 Task: Find connections with filter location Gotha with filter topic #Productivitywith filter profile language French with filter current company IFORTIS WORLDWIDE™ with filter school R A Podar College of Commerce & Economics Matunga Mumbai 400 019 with filter industry Advertising Services with filter service category Market Strategy with filter keywords title Secretary
Action: Mouse moved to (476, 64)
Screenshot: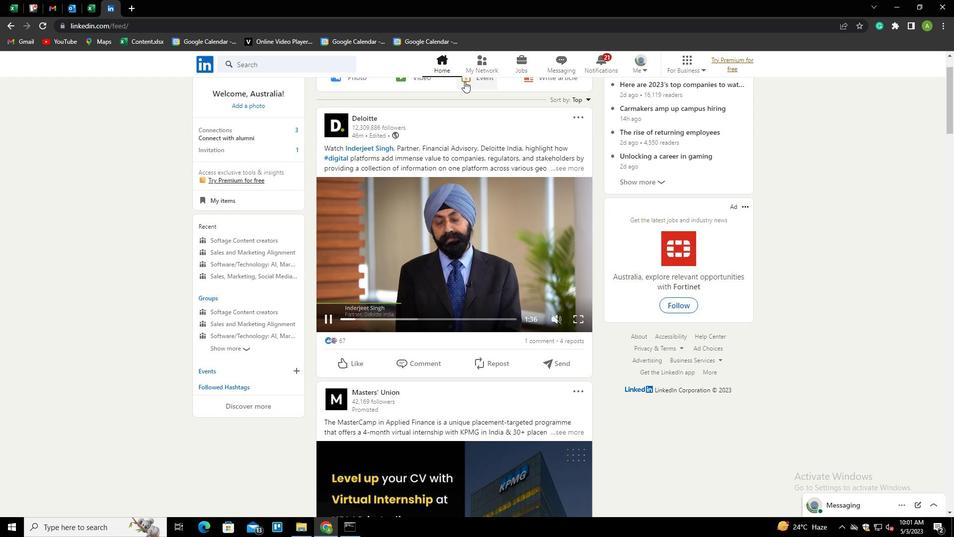 
Action: Mouse pressed left at (476, 64)
Screenshot: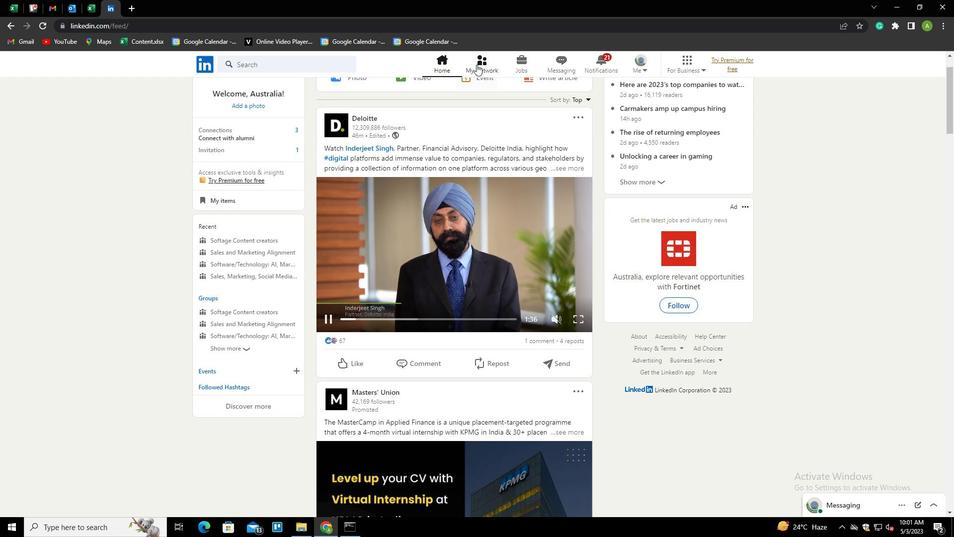 
Action: Mouse moved to (276, 119)
Screenshot: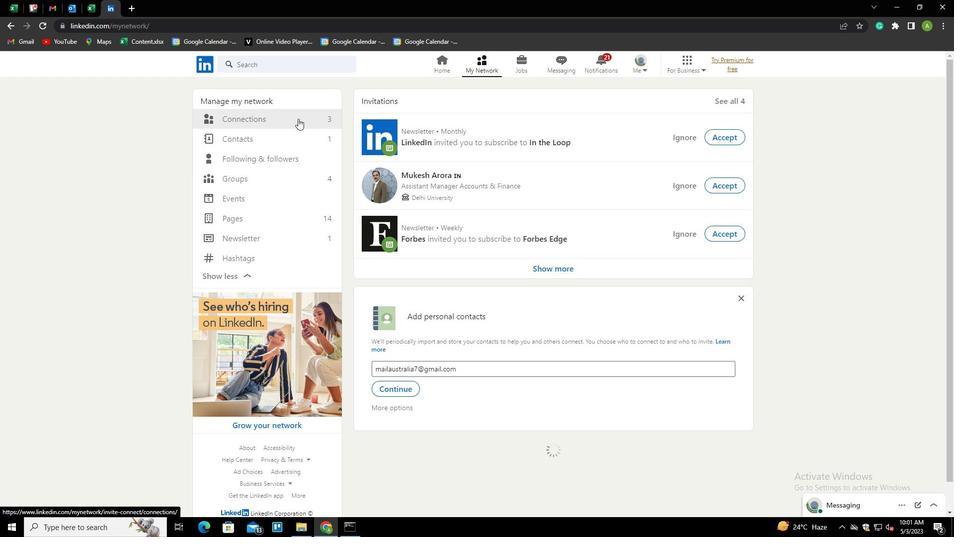 
Action: Mouse pressed left at (276, 119)
Screenshot: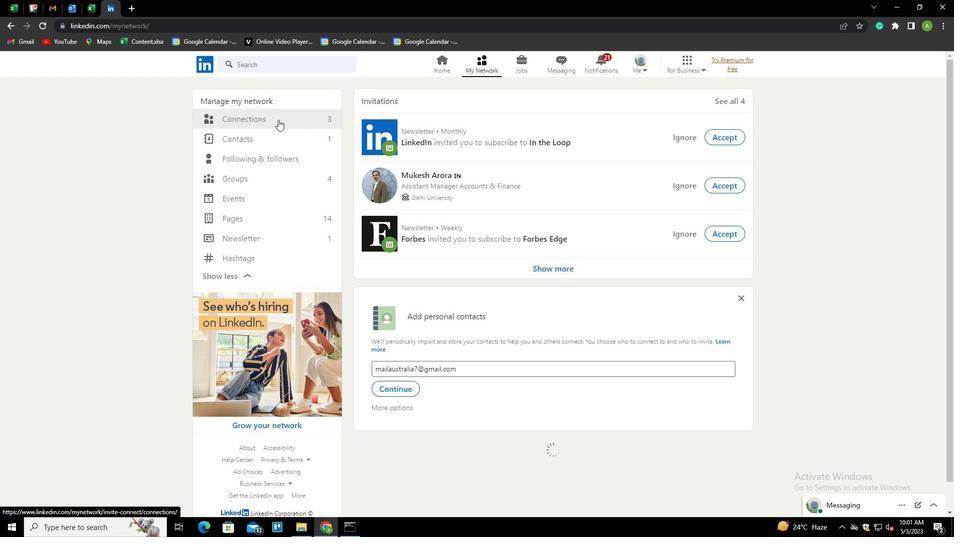 
Action: Mouse moved to (554, 118)
Screenshot: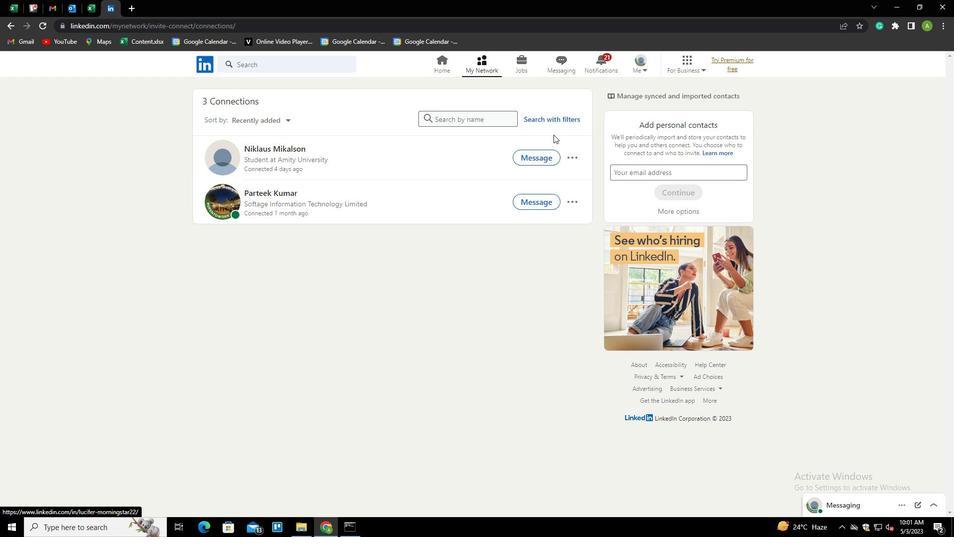 
Action: Mouse pressed left at (554, 118)
Screenshot: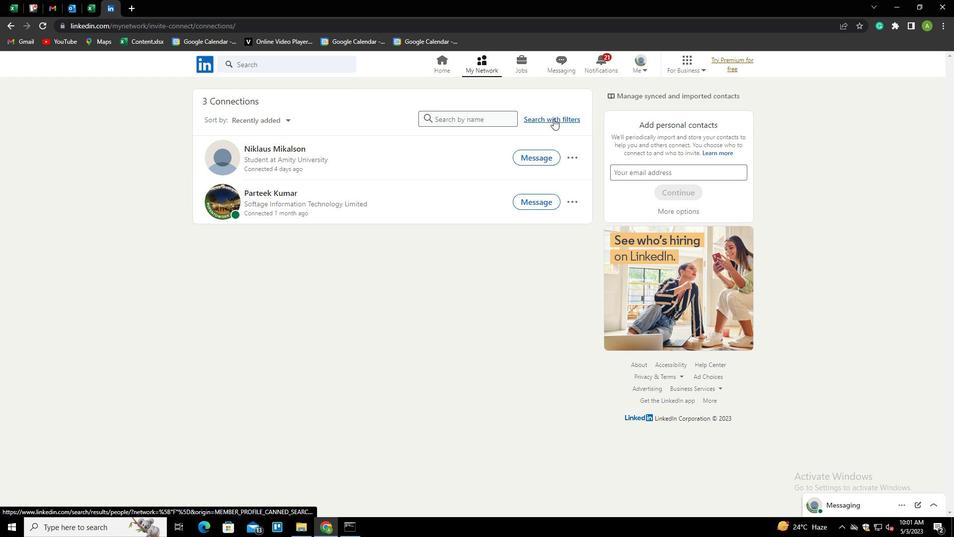 
Action: Mouse moved to (513, 89)
Screenshot: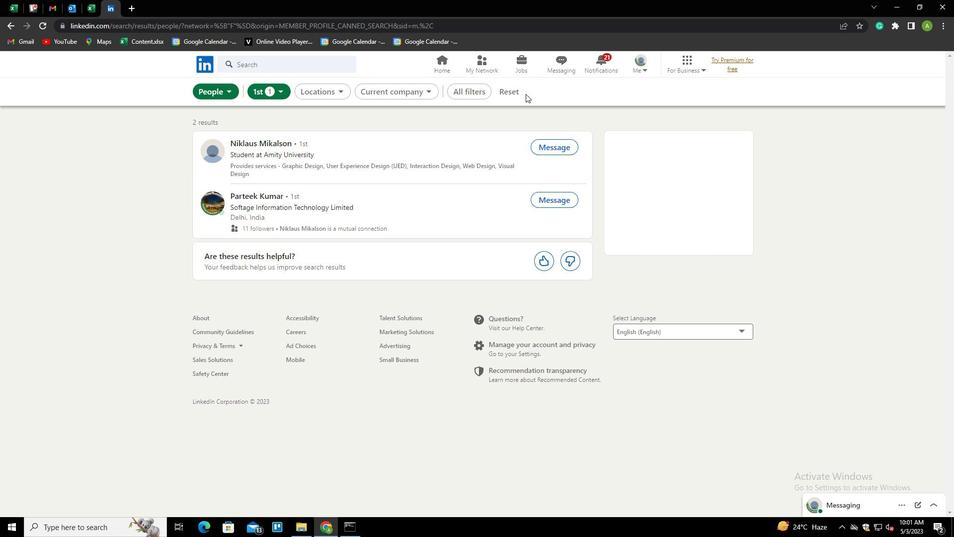 
Action: Mouse pressed left at (513, 89)
Screenshot: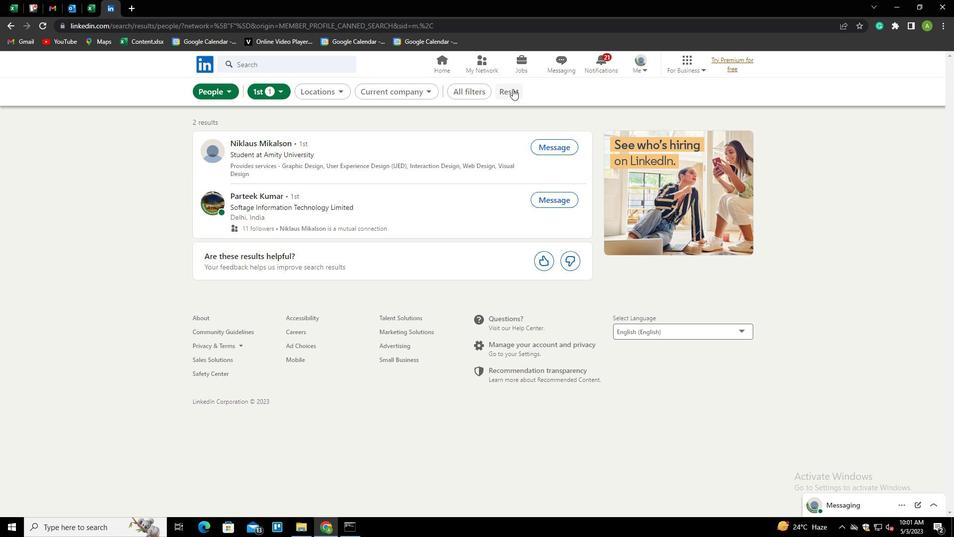 
Action: Mouse moved to (501, 90)
Screenshot: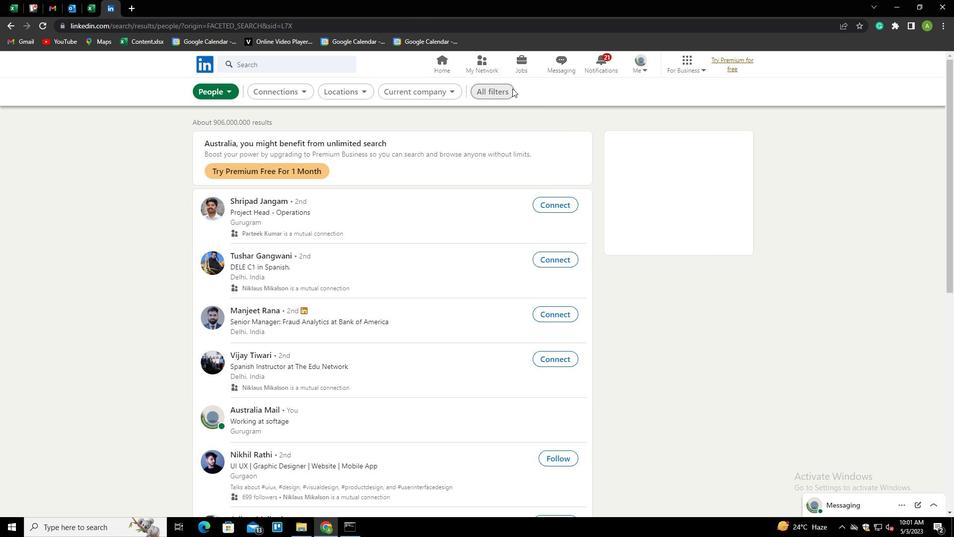 
Action: Mouse pressed left at (501, 90)
Screenshot: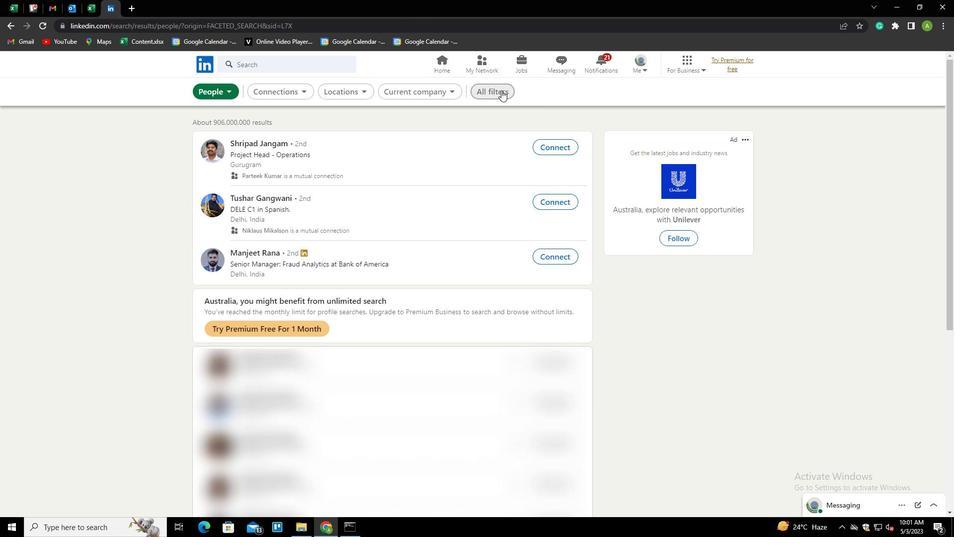
Action: Mouse moved to (769, 204)
Screenshot: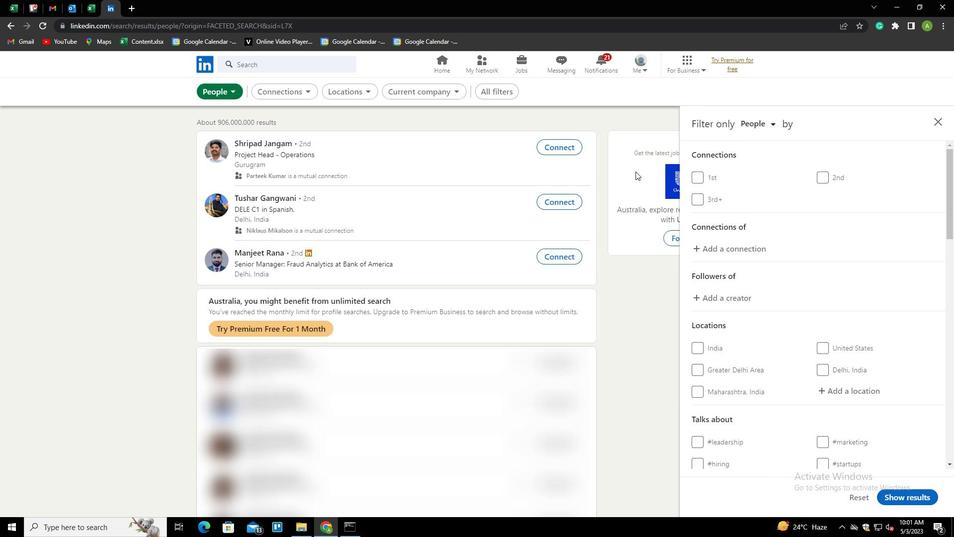 
Action: Mouse scrolled (769, 204) with delta (0, 0)
Screenshot: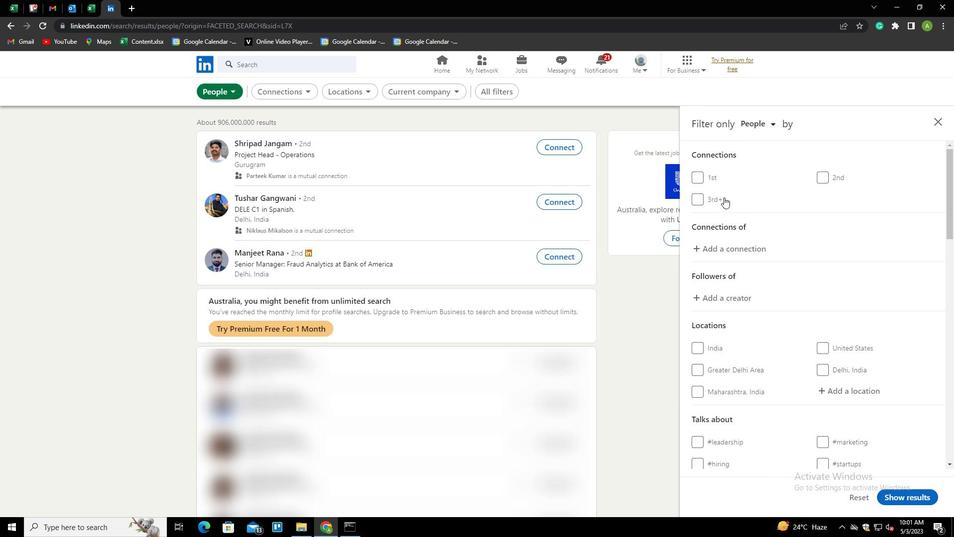 
Action: Mouse scrolled (769, 204) with delta (0, 0)
Screenshot: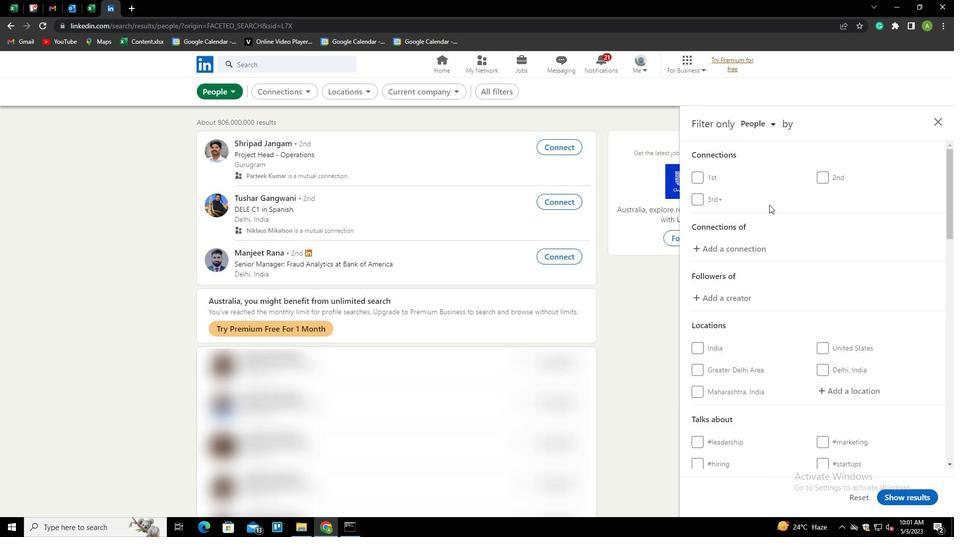 
Action: Mouse scrolled (769, 204) with delta (0, 0)
Screenshot: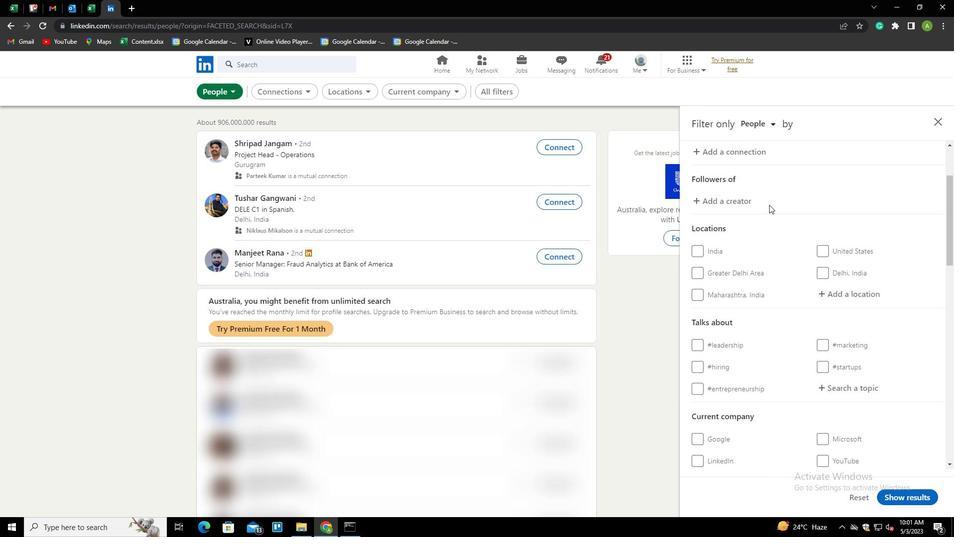 
Action: Mouse moved to (836, 235)
Screenshot: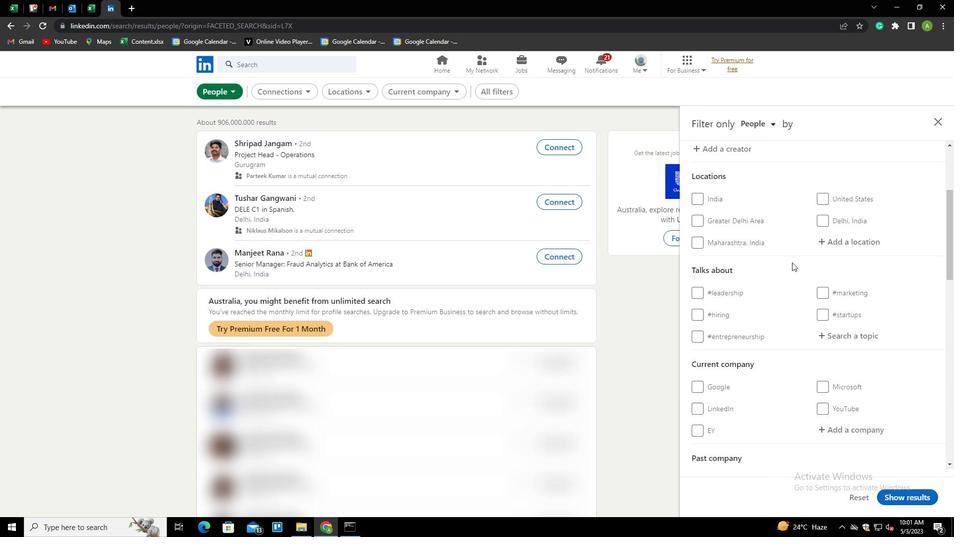
Action: Mouse pressed left at (836, 235)
Screenshot: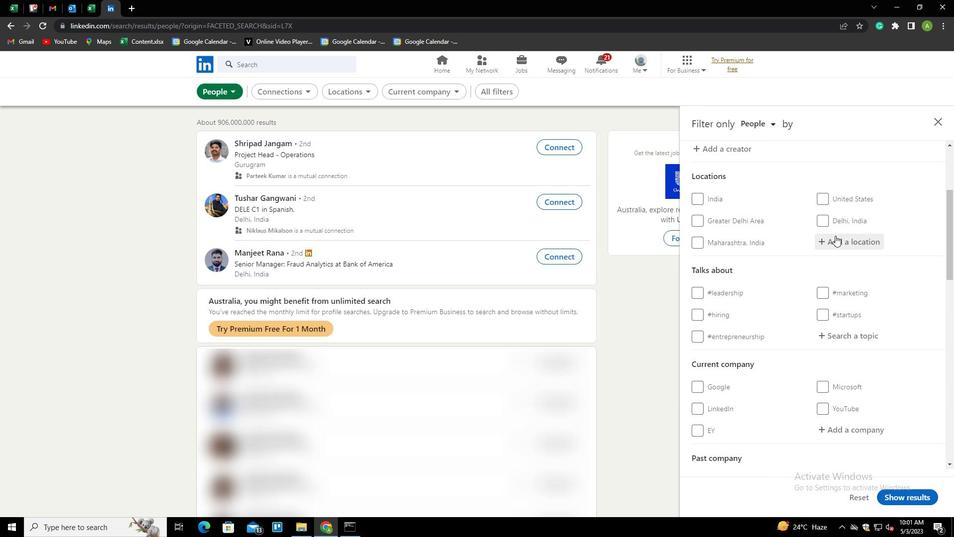
Action: Key pressed <Key.shift>GOTHA<Key.down><Key.enter>
Screenshot: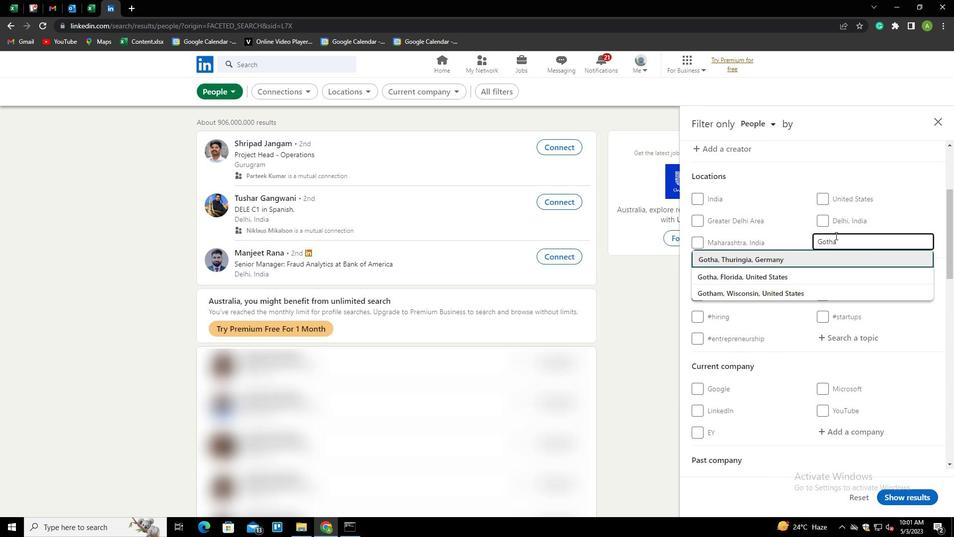 
Action: Mouse scrolled (836, 235) with delta (0, 0)
Screenshot: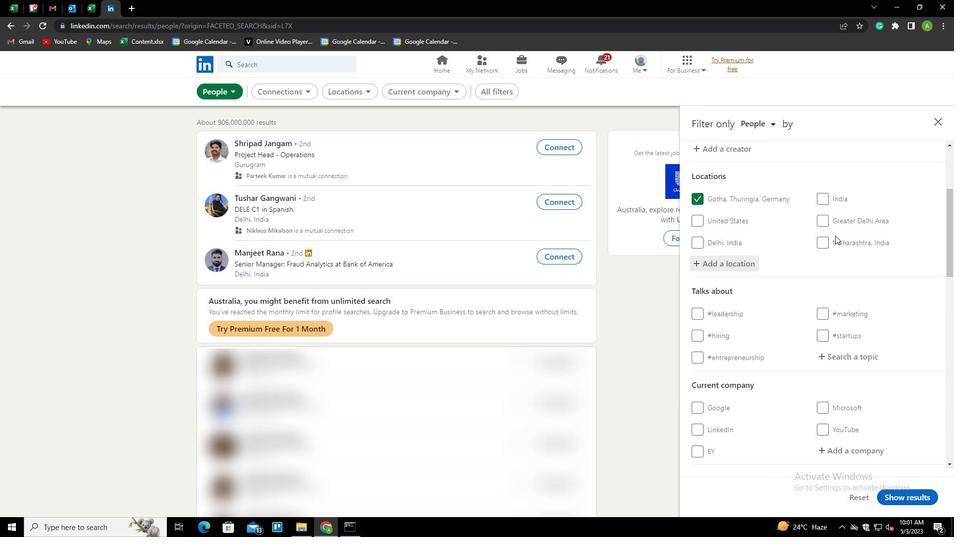 
Action: Mouse scrolled (836, 235) with delta (0, 0)
Screenshot: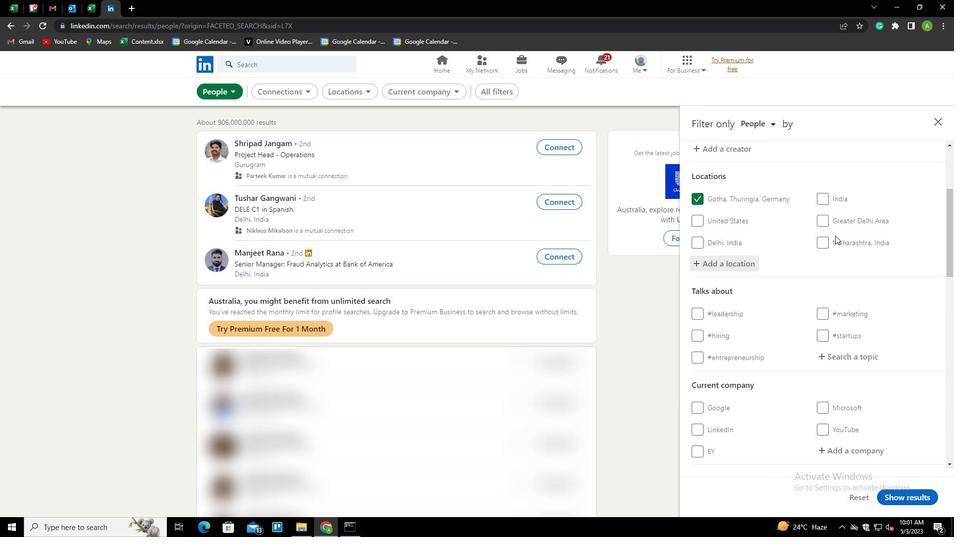 
Action: Mouse moved to (840, 254)
Screenshot: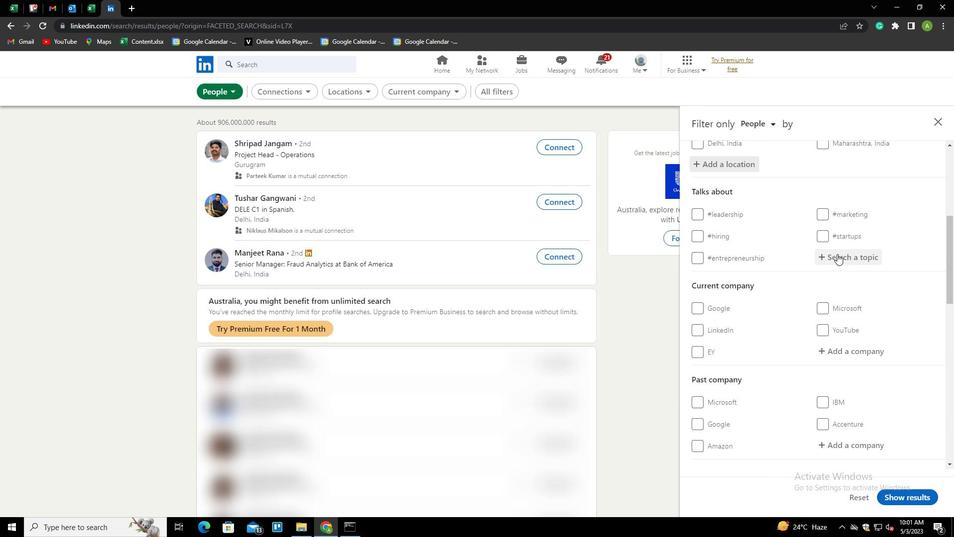 
Action: Mouse pressed left at (840, 254)
Screenshot: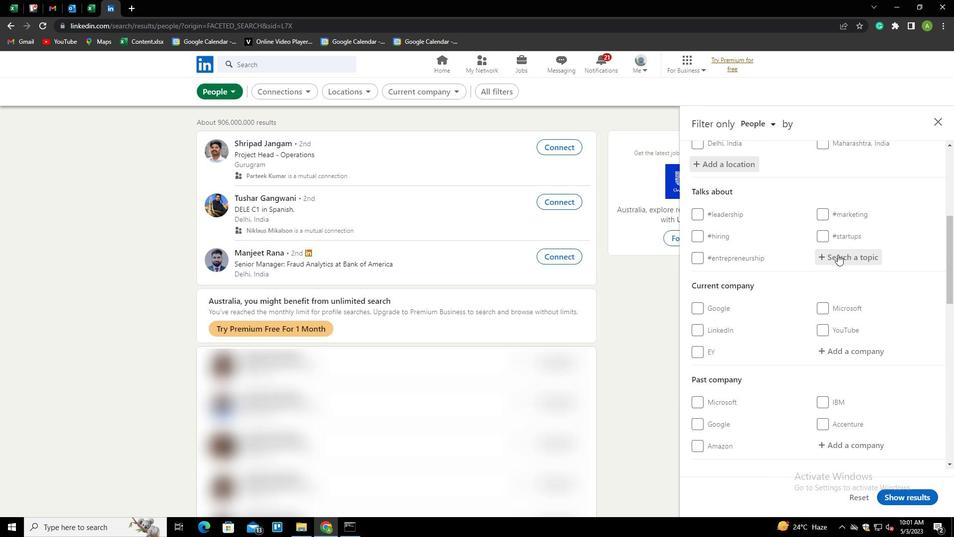 
Action: Key pressed PROG<Key.backspace>DUCTIVITY<Key.down><Key.enter>
Screenshot: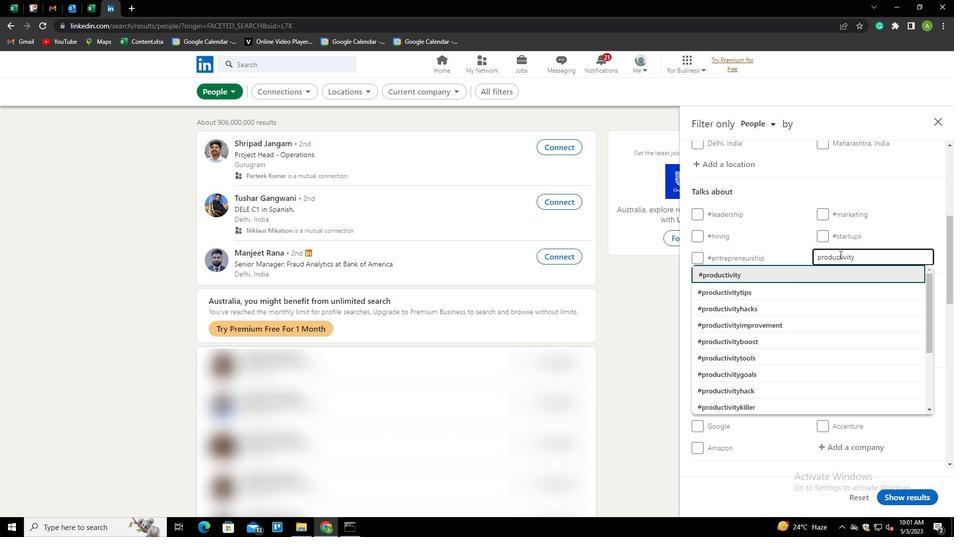 
Action: Mouse scrolled (840, 254) with delta (0, 0)
Screenshot: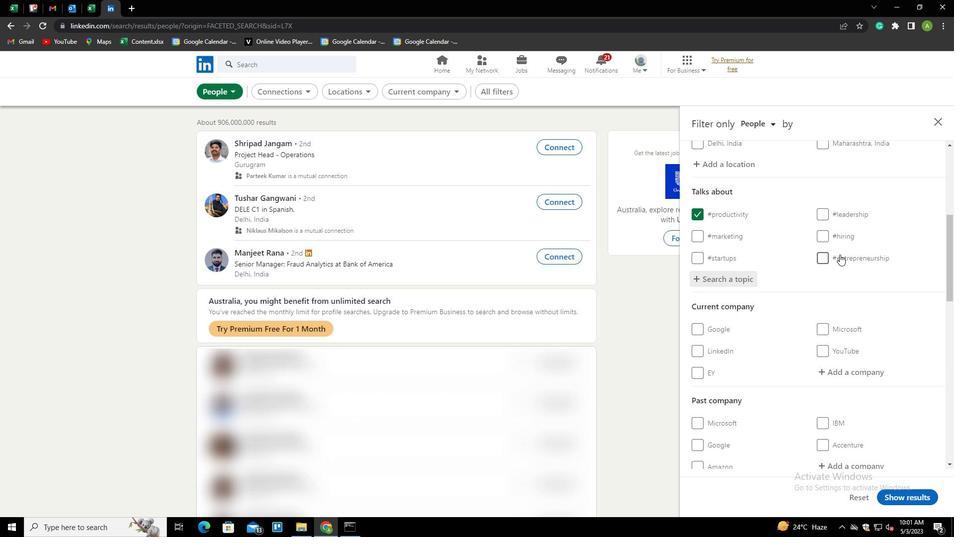 
Action: Mouse scrolled (840, 254) with delta (0, 0)
Screenshot: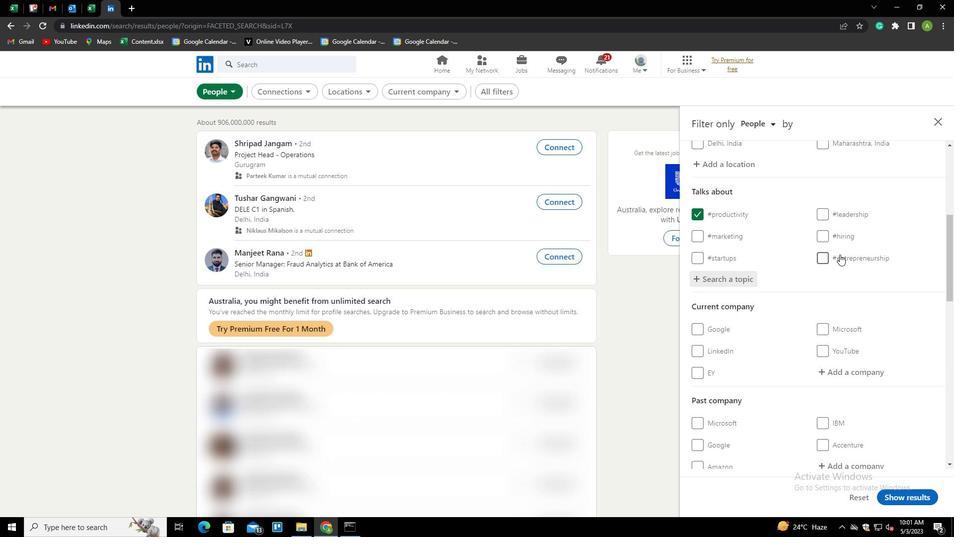 
Action: Mouse scrolled (840, 254) with delta (0, 0)
Screenshot: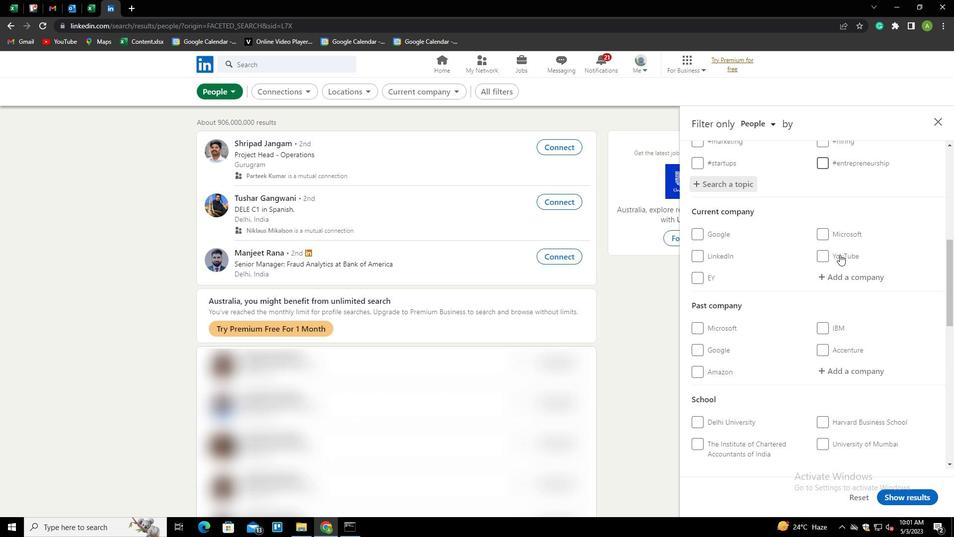 
Action: Mouse scrolled (840, 254) with delta (0, 0)
Screenshot: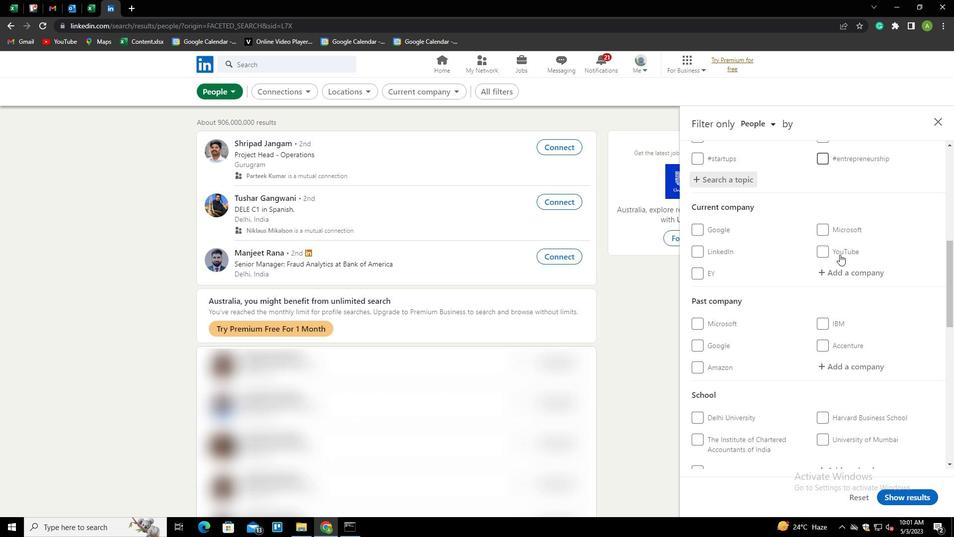 
Action: Mouse scrolled (840, 254) with delta (0, 0)
Screenshot: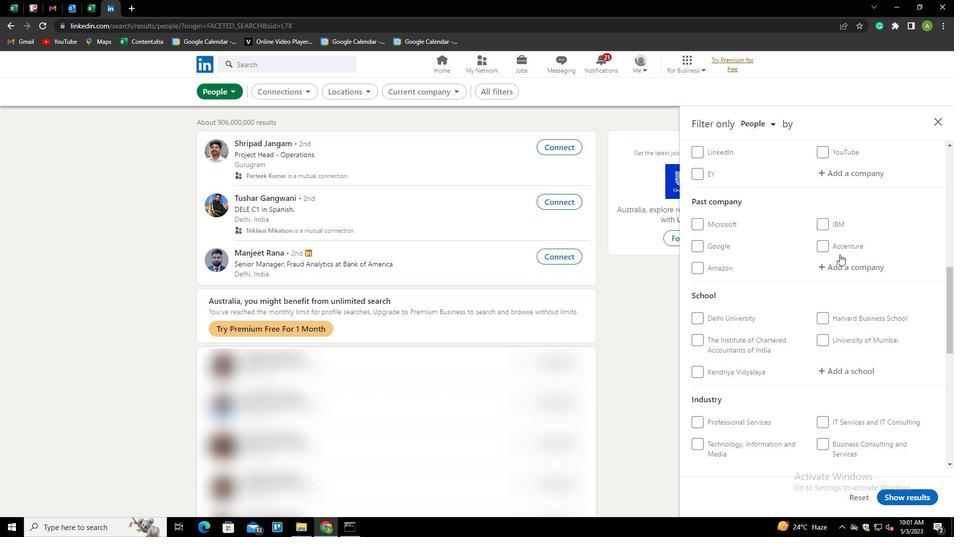 
Action: Mouse scrolled (840, 254) with delta (0, 0)
Screenshot: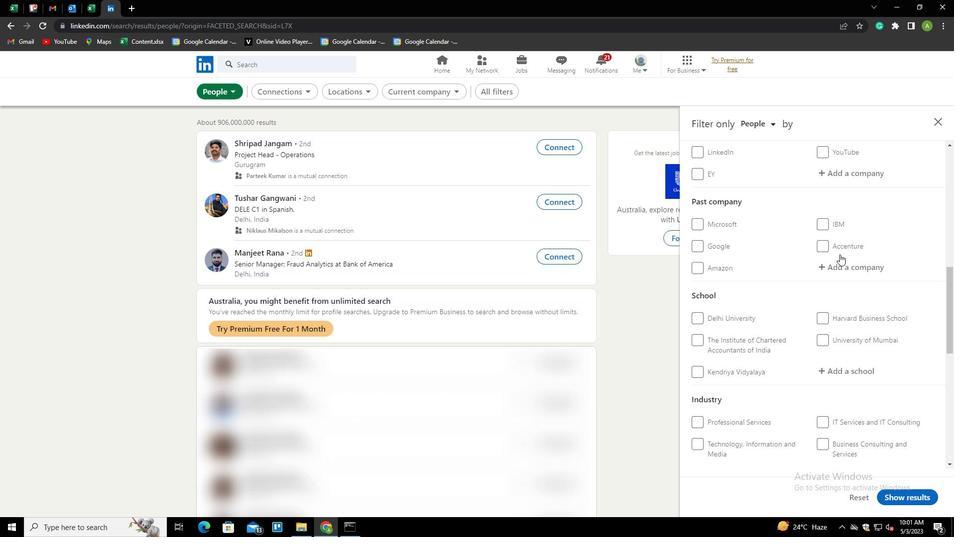 
Action: Mouse scrolled (840, 254) with delta (0, 0)
Screenshot: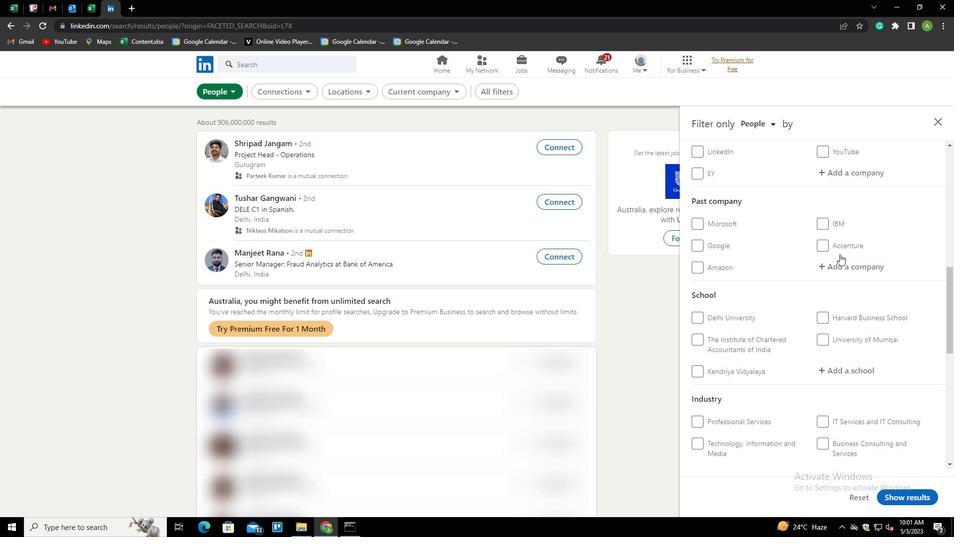 
Action: Mouse moved to (824, 387)
Screenshot: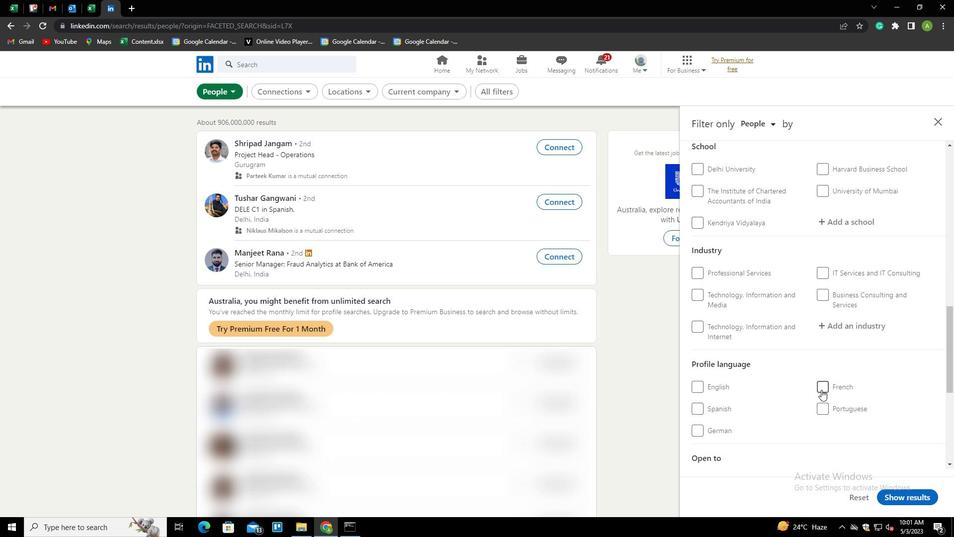 
Action: Mouse pressed left at (824, 387)
Screenshot: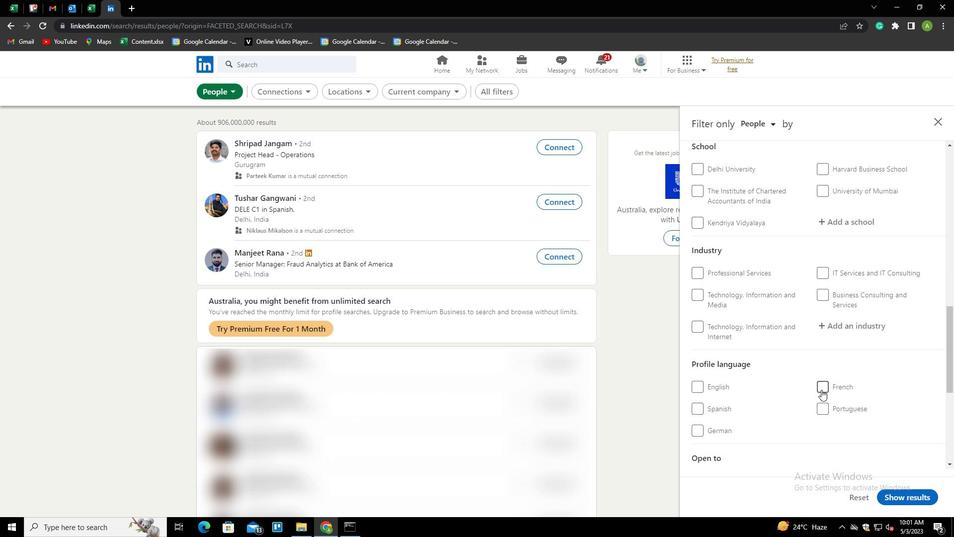 
Action: Mouse moved to (870, 340)
Screenshot: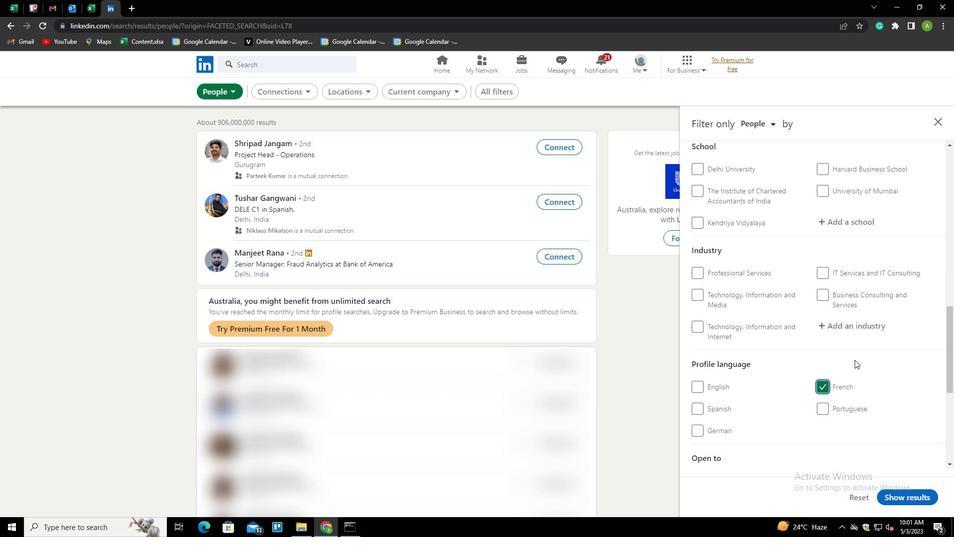 
Action: Mouse scrolled (870, 340) with delta (0, 0)
Screenshot: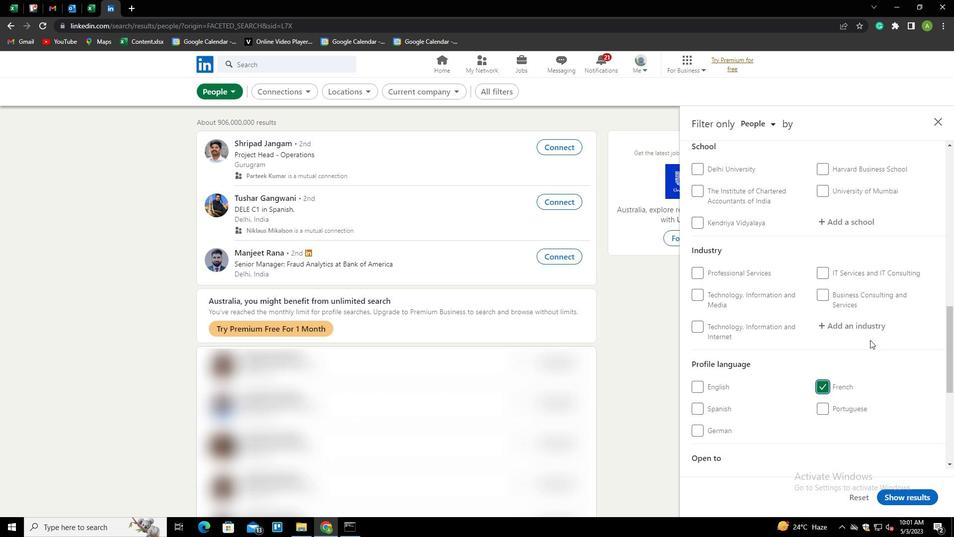 
Action: Mouse scrolled (870, 340) with delta (0, 0)
Screenshot: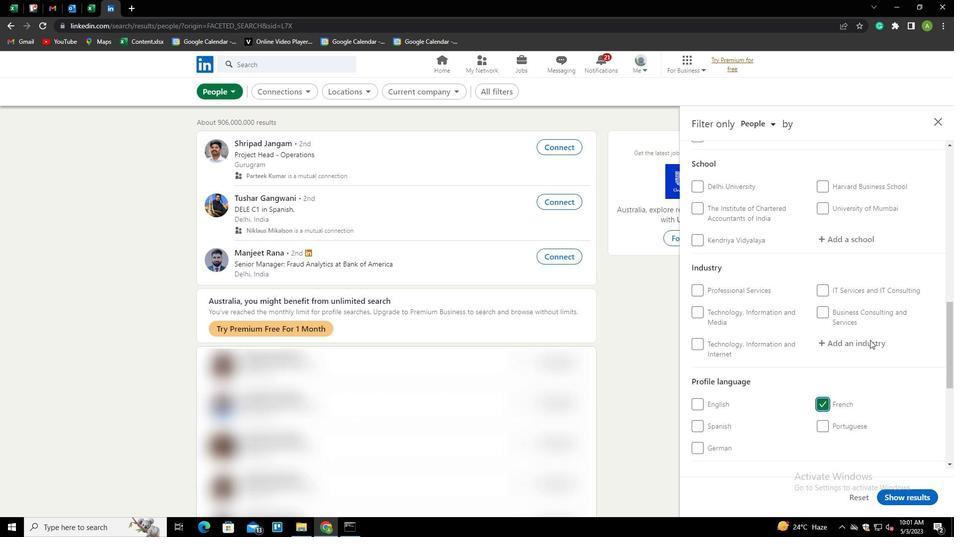 
Action: Mouse scrolled (870, 340) with delta (0, 0)
Screenshot: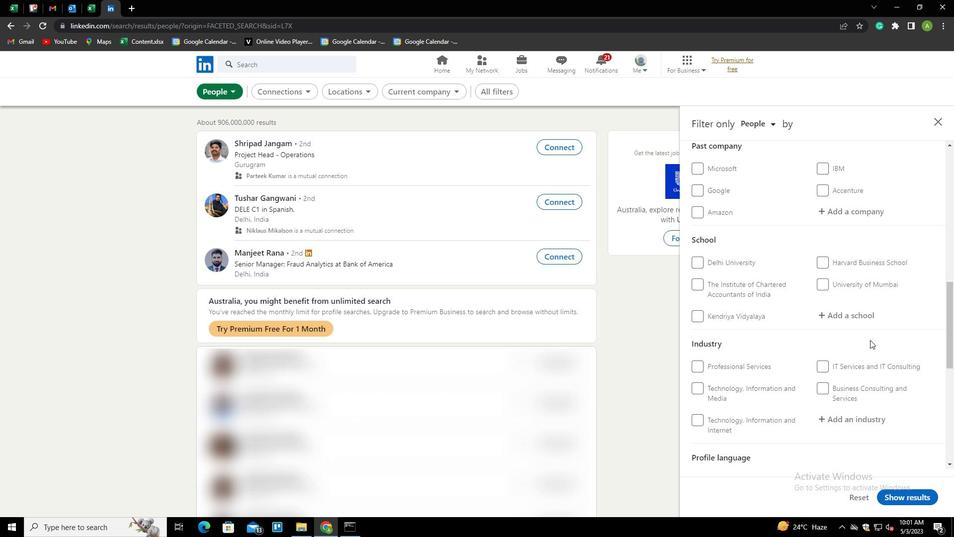 
Action: Mouse scrolled (870, 340) with delta (0, 0)
Screenshot: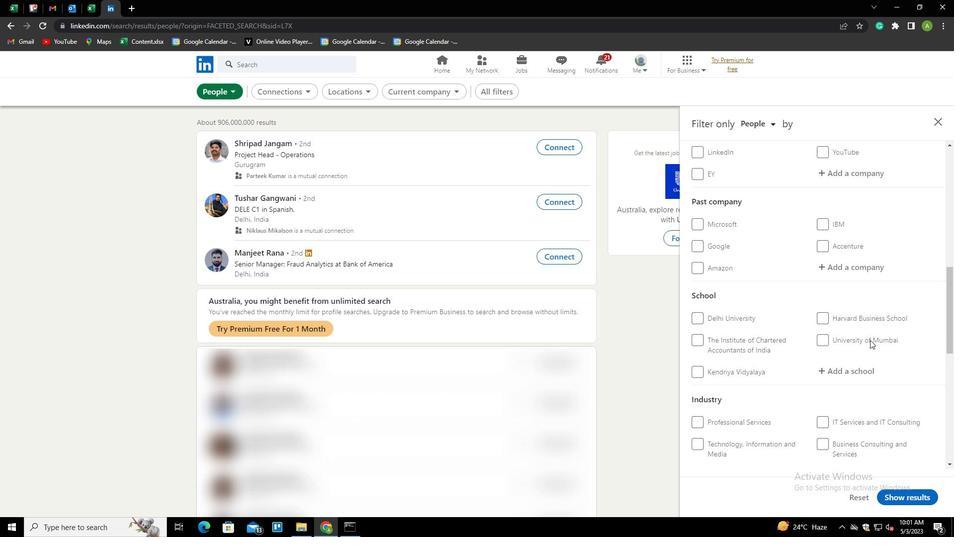 
Action: Mouse scrolled (870, 340) with delta (0, 0)
Screenshot: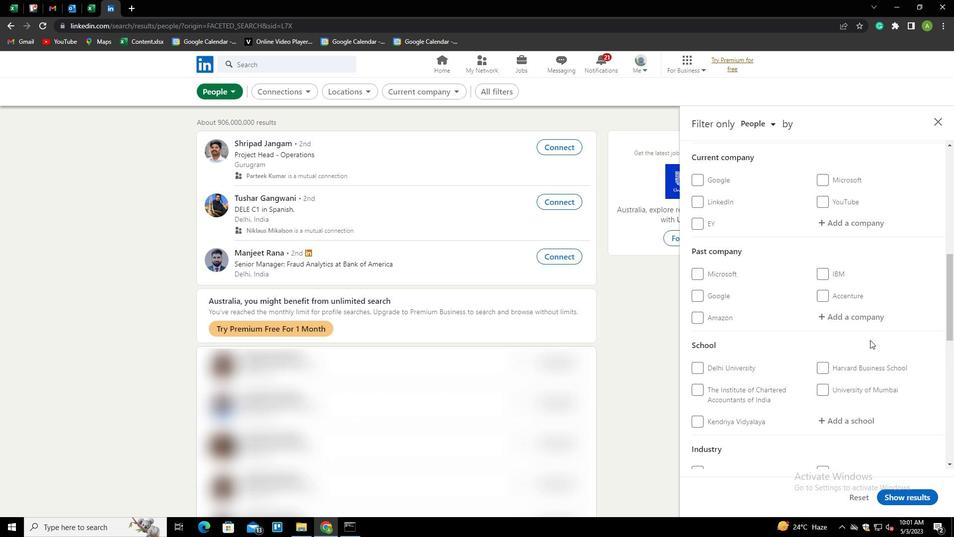 
Action: Mouse scrolled (870, 340) with delta (0, 0)
Screenshot: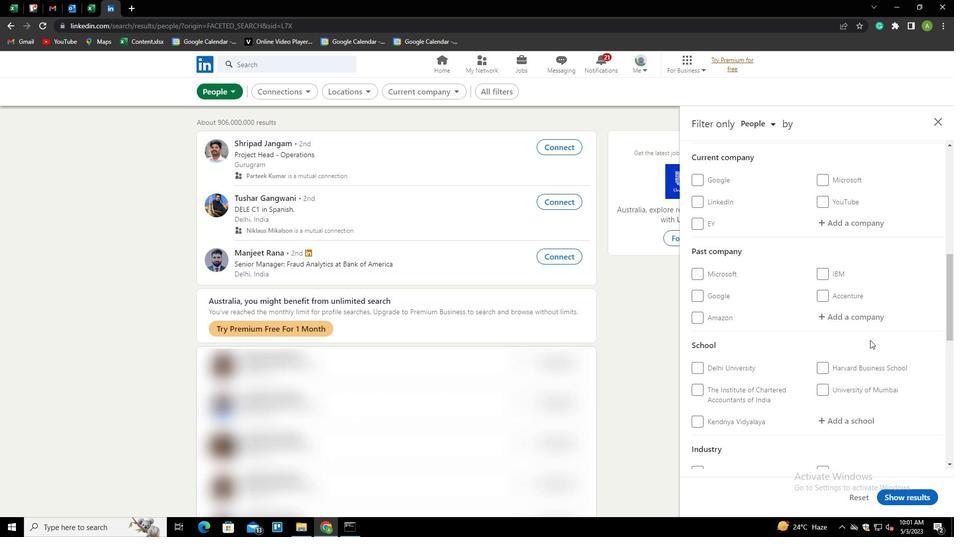 
Action: Mouse moved to (836, 323)
Screenshot: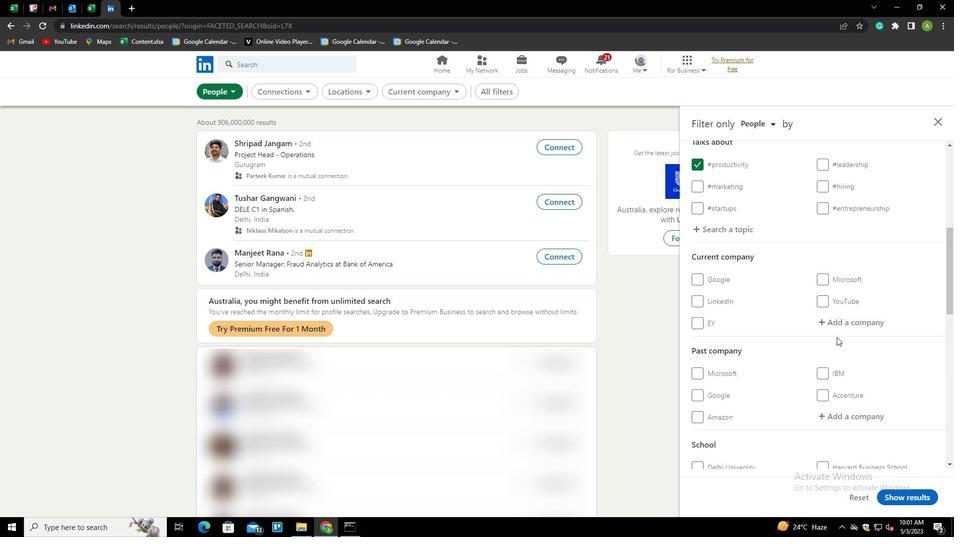 
Action: Mouse pressed left at (836, 323)
Screenshot: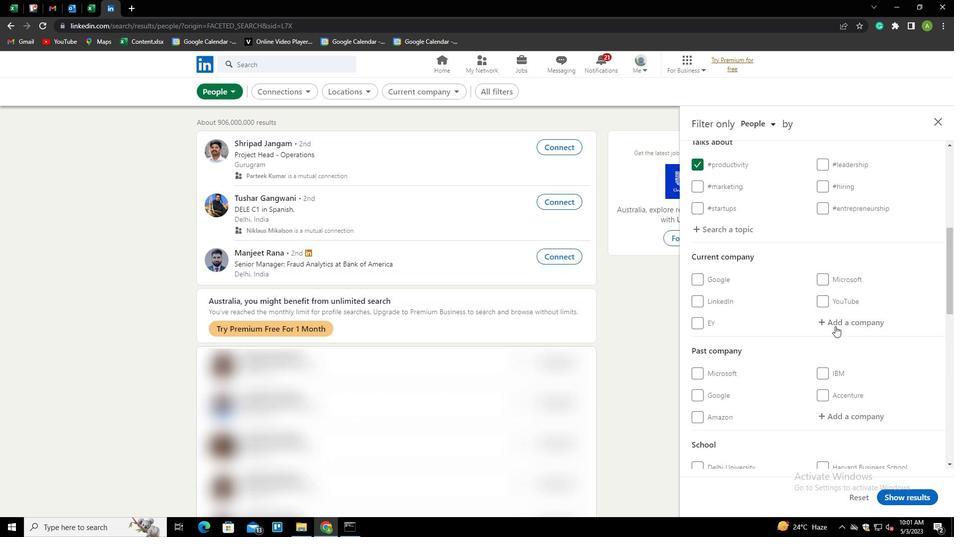 
Action: Key pressed <Key.shift><Key.shift><Key.shift><Key.shift><Key.shift><Key.shift><Key.shift><Key.shift>IFORTIS<Key.space><Key.down><Key.enter>
Screenshot: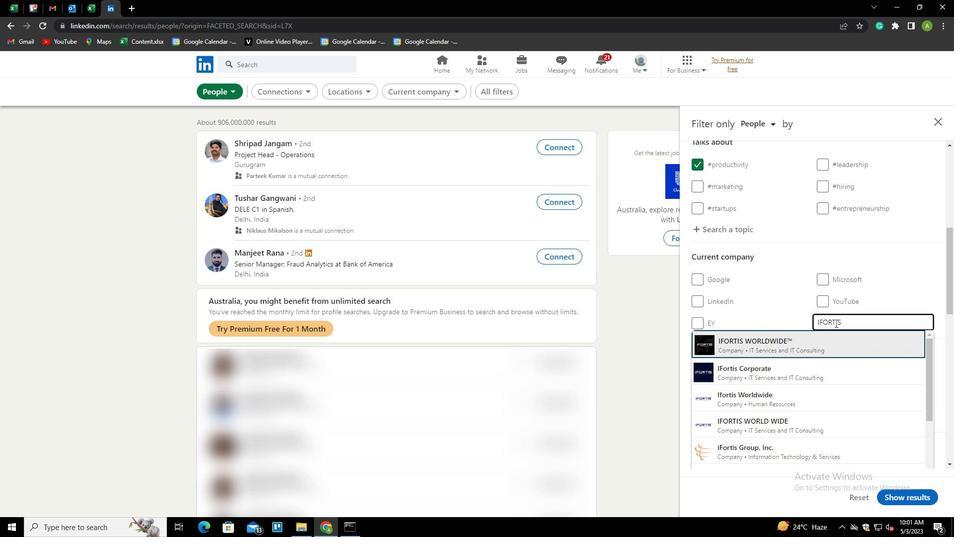 
Action: Mouse scrolled (836, 322) with delta (0, 0)
Screenshot: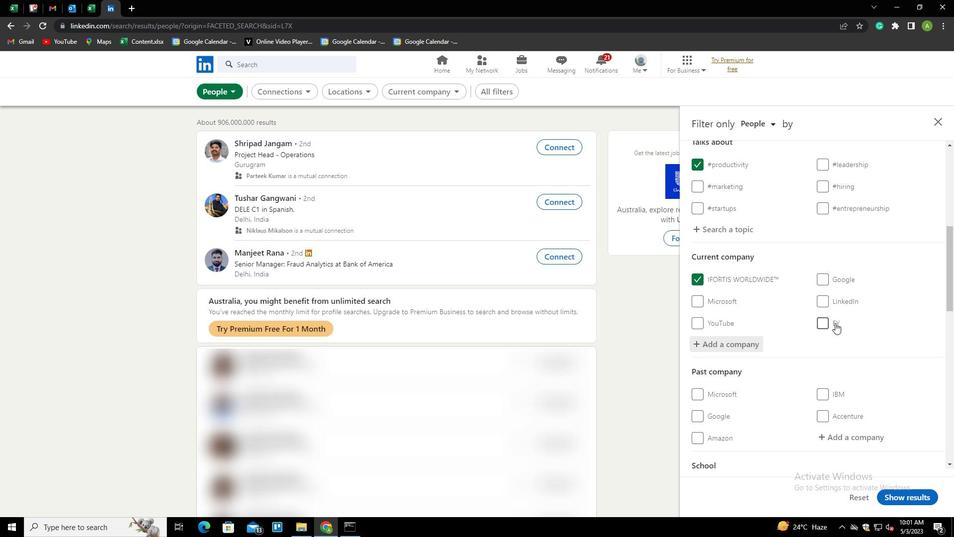 
Action: Mouse scrolled (836, 322) with delta (0, 0)
Screenshot: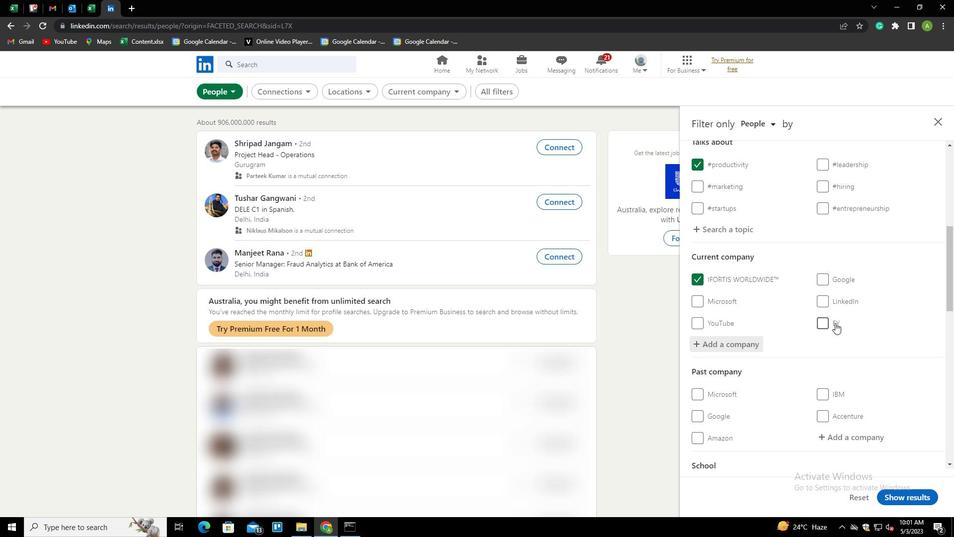 
Action: Mouse scrolled (836, 322) with delta (0, 0)
Screenshot: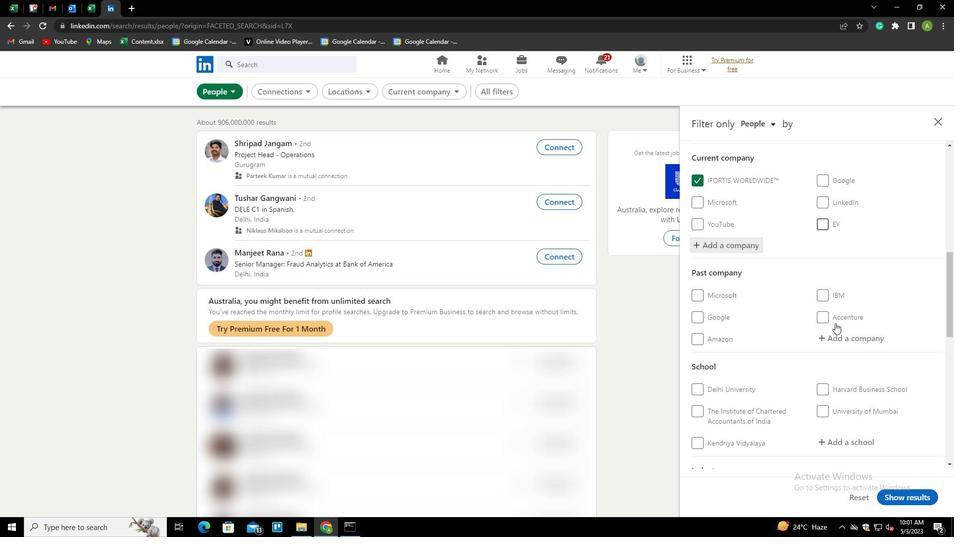 
Action: Mouse scrolled (836, 322) with delta (0, 0)
Screenshot: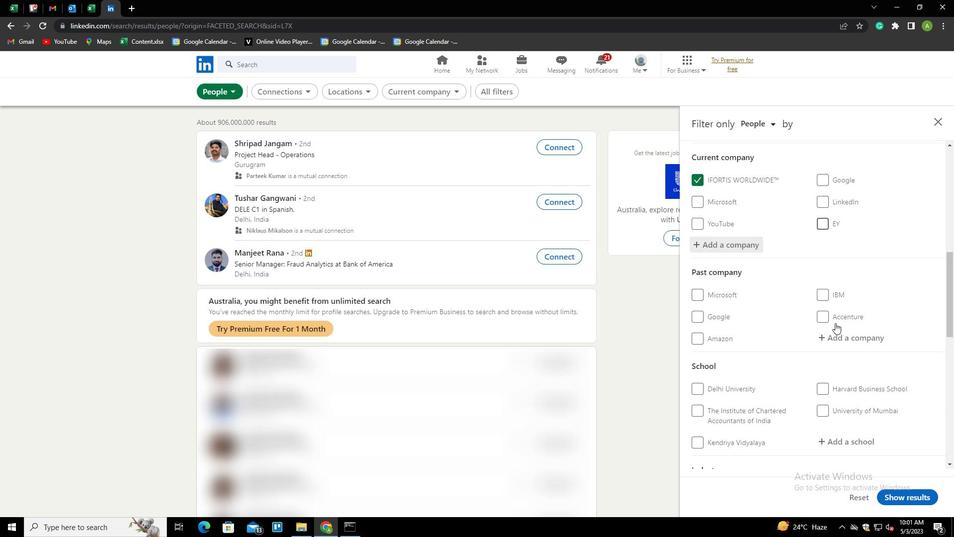 
Action: Mouse moved to (840, 338)
Screenshot: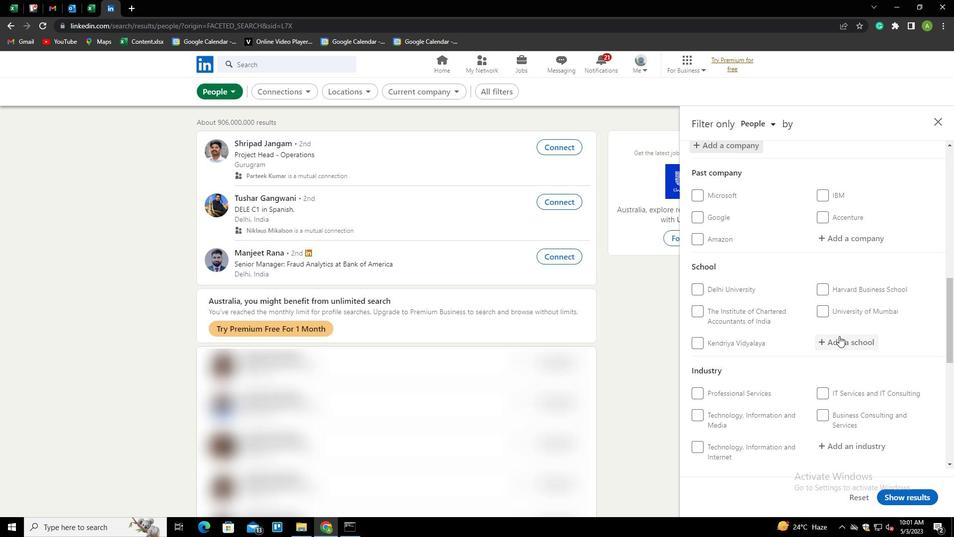 
Action: Mouse pressed left at (840, 338)
Screenshot: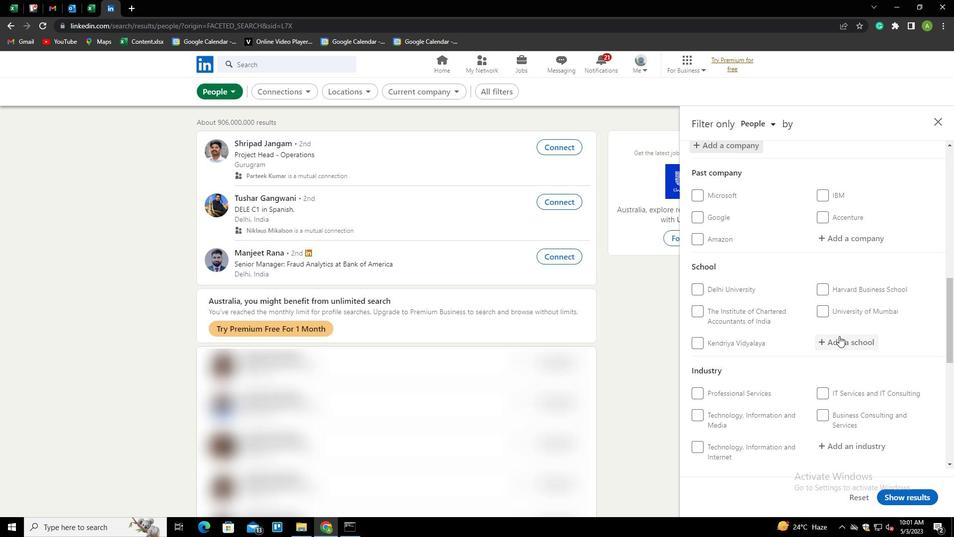 
Action: Mouse moved to (842, 339)
Screenshot: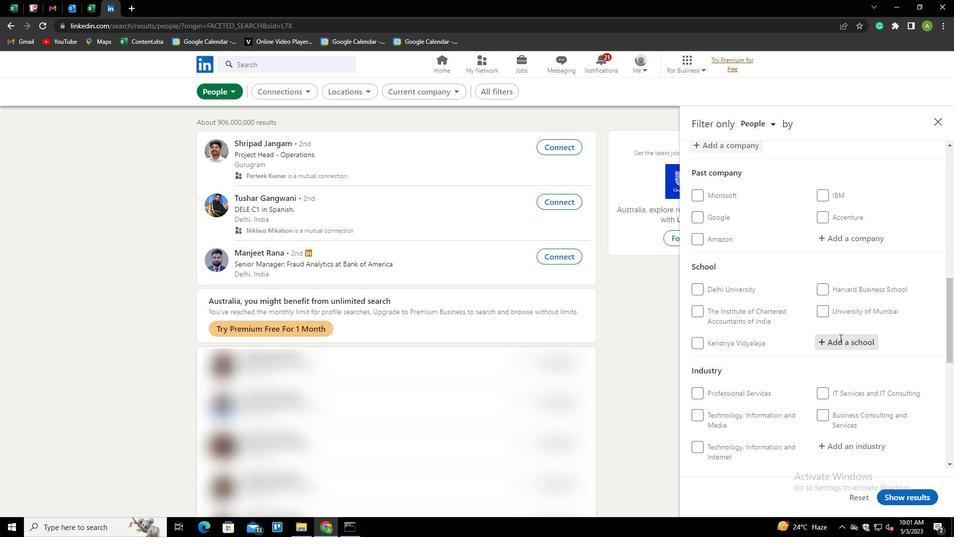 
Action: Mouse pressed left at (842, 339)
Screenshot: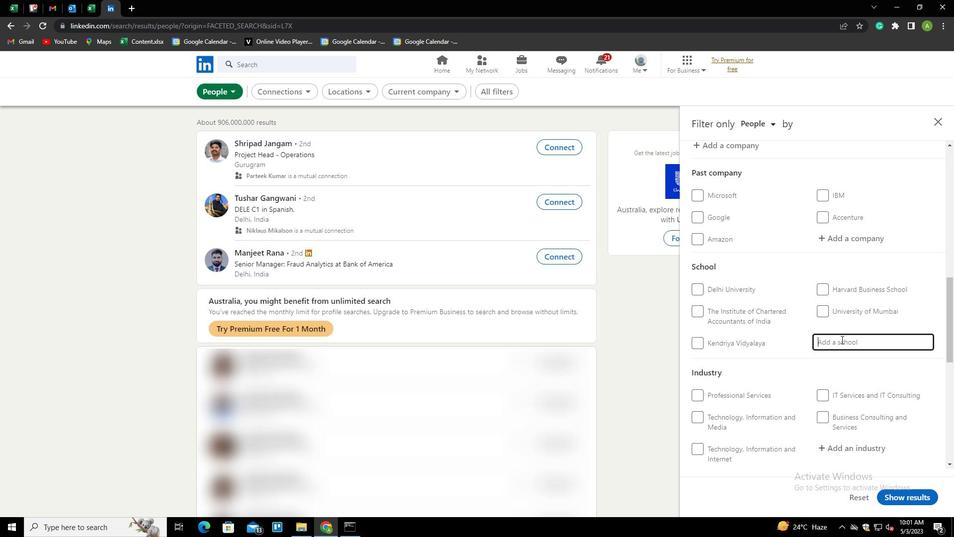 
Action: Key pressed <Key.shift><Key.shift><Key.shift><Key.shift><Key.shift><Key.shift><Key.shift><Key.shift><Key.shift><Key.shift><Key.shift><Key.shift><Key.shift><Key.shift><Key.shift><Key.shift><Key.shift><Key.shift><Key.shift><Key.shift><Key.shift>R<Key.space><Key.shift>A<Key.space><Key.shift>PODAR<Key.down><Key.down><Key.down>
Screenshot: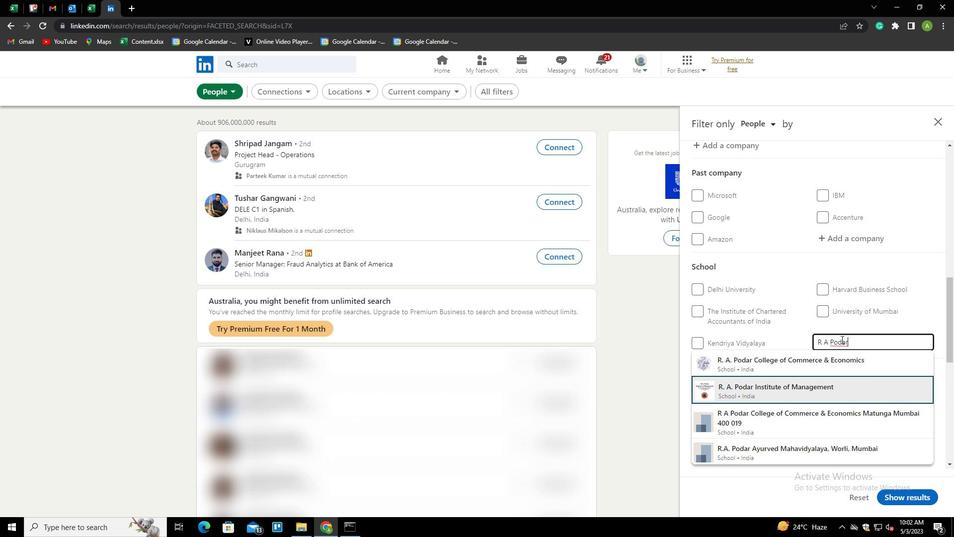 
Action: Mouse scrolled (842, 339) with delta (0, 0)
Screenshot: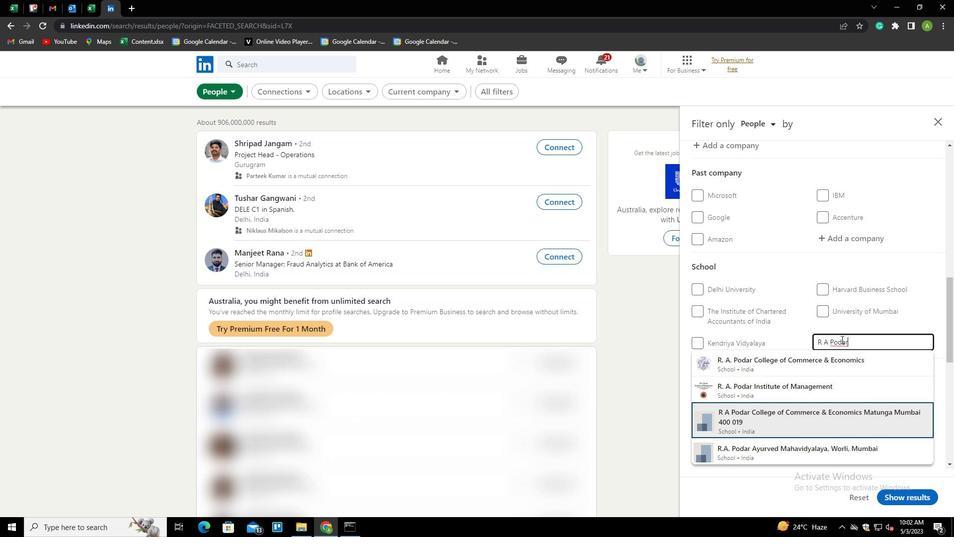 
Action: Key pressed <Key.enter>
Screenshot: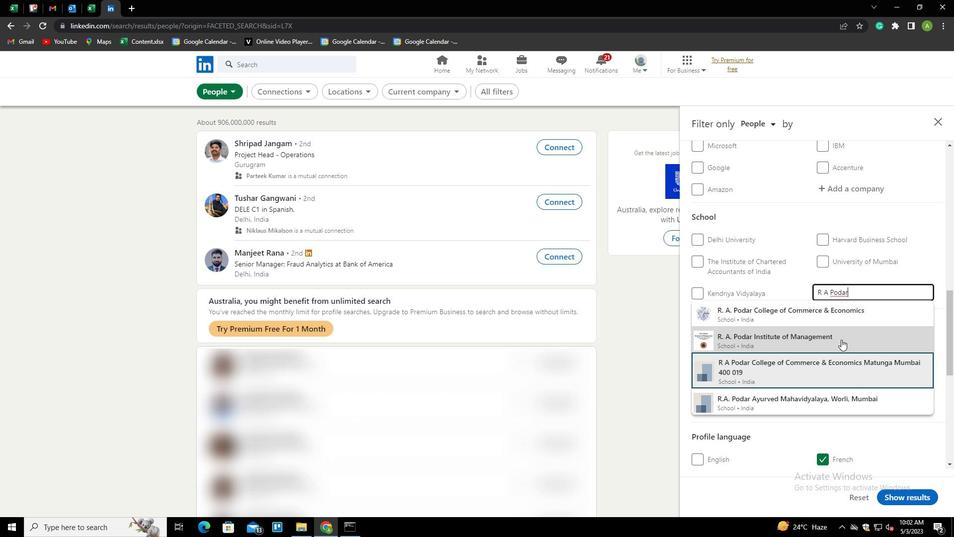 
Action: Mouse scrolled (842, 339) with delta (0, 0)
Screenshot: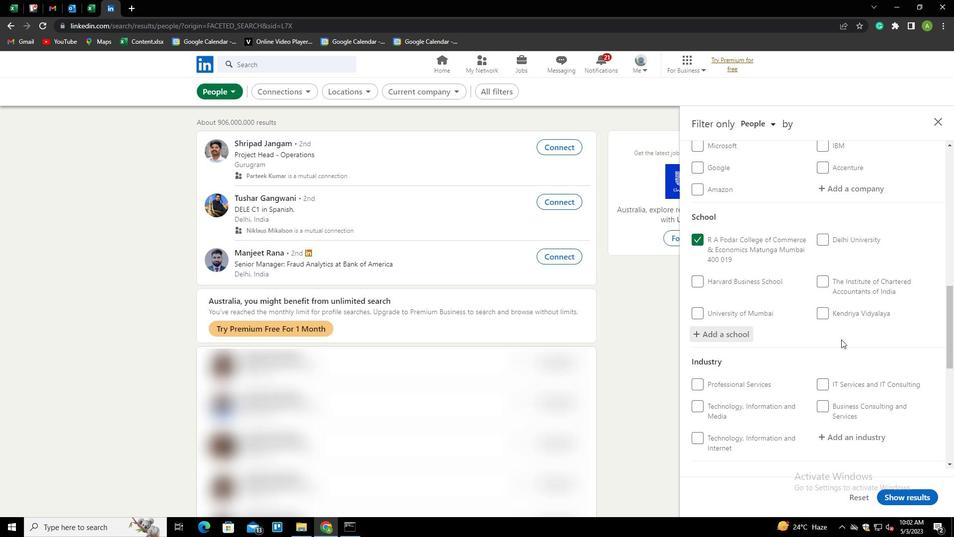 
Action: Mouse scrolled (842, 339) with delta (0, 0)
Screenshot: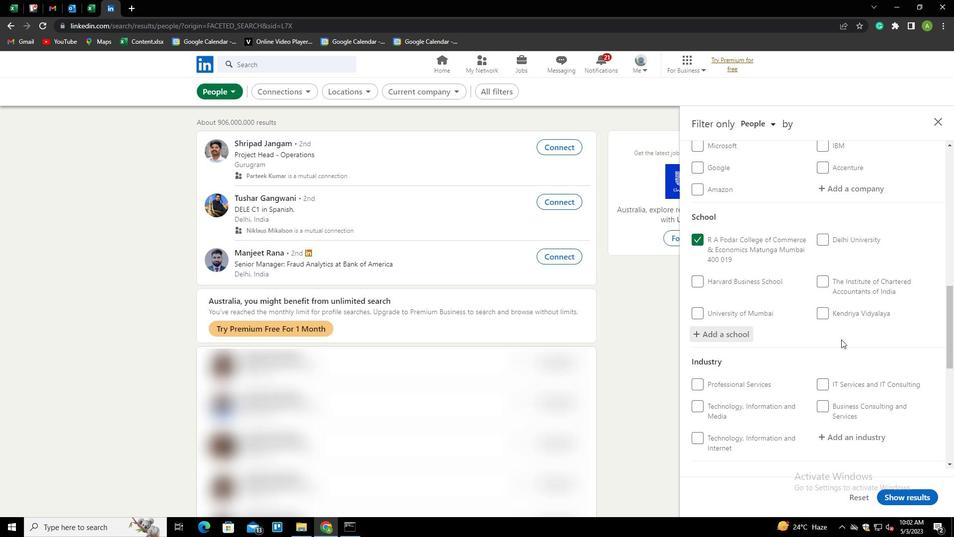 
Action: Mouse pressed left at (842, 339)
Screenshot: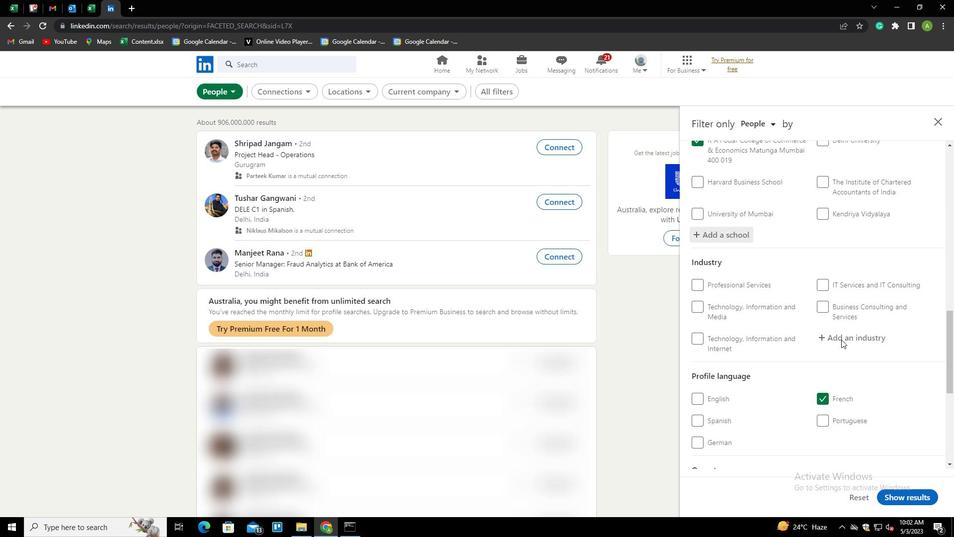 
Action: Mouse moved to (847, 337)
Screenshot: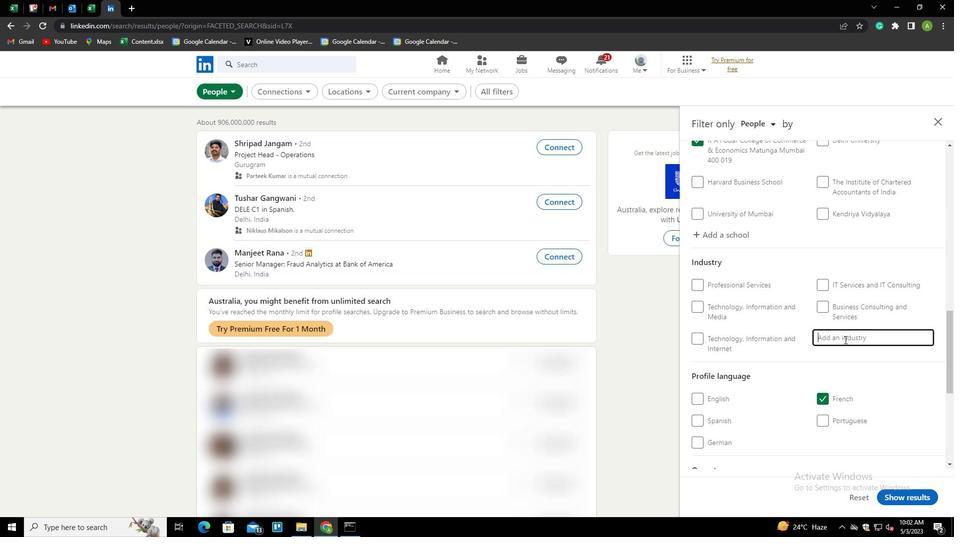 
Action: Mouse pressed left at (847, 337)
Screenshot: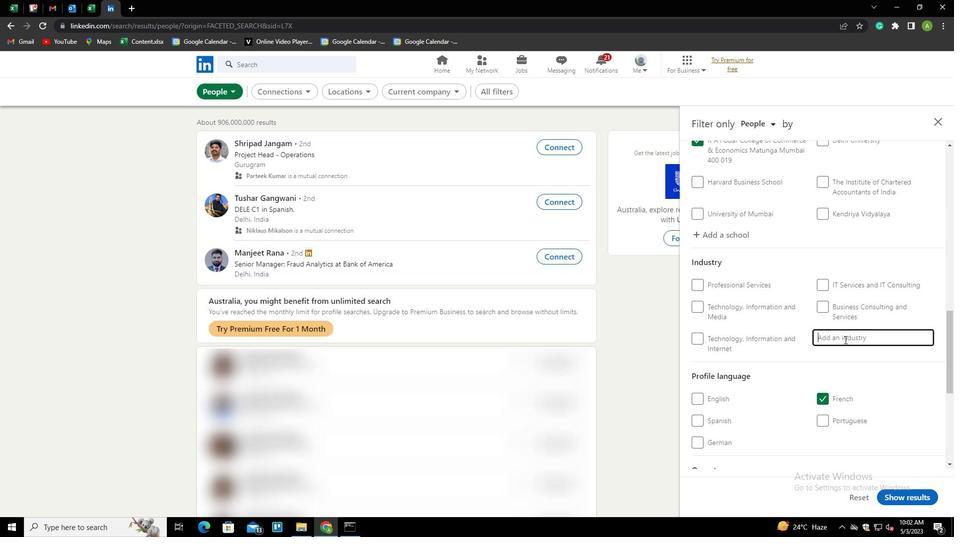 
Action: Mouse moved to (847, 337)
Screenshot: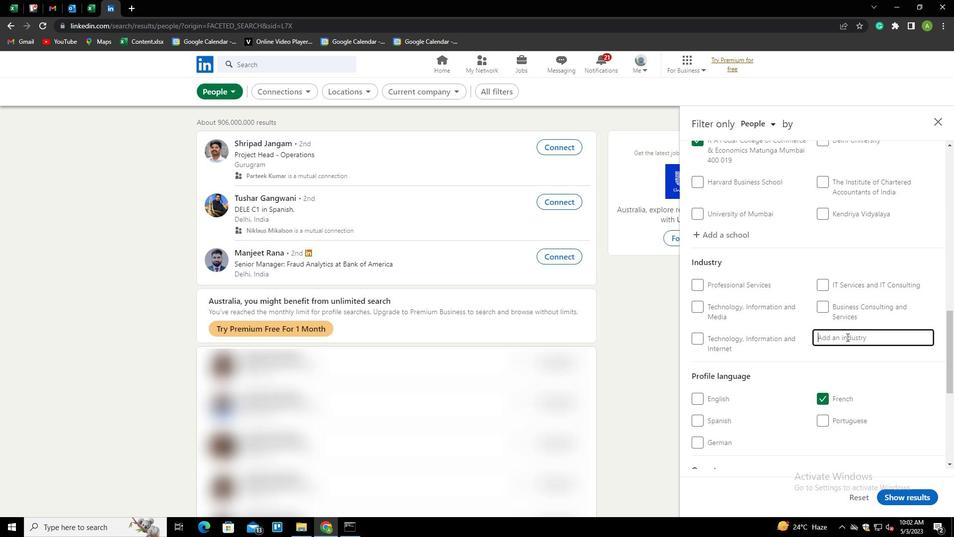 
Action: Key pressed <Key.shift>ADVERS<Key.backspace>TISING<Key.down><Key.enter>
Screenshot: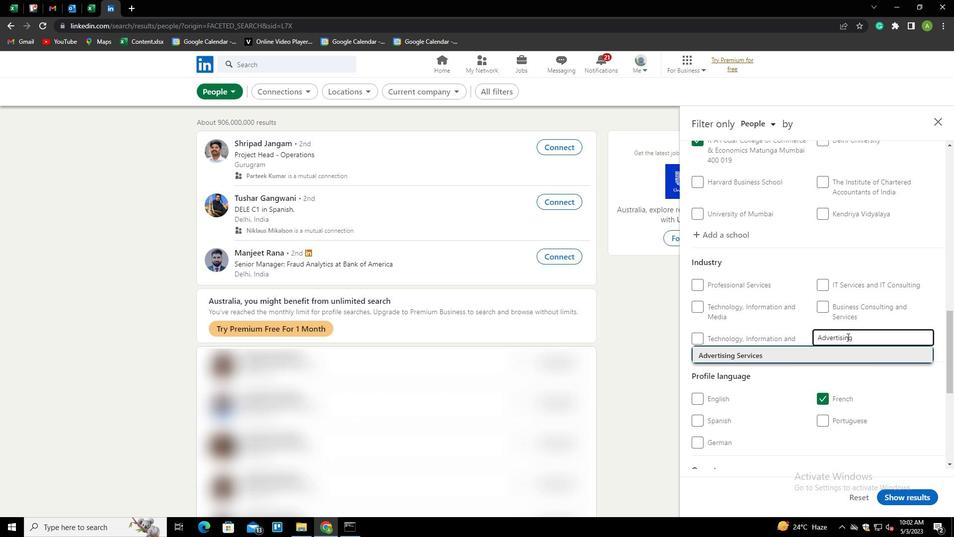 
Action: Mouse scrolled (847, 336) with delta (0, 0)
Screenshot: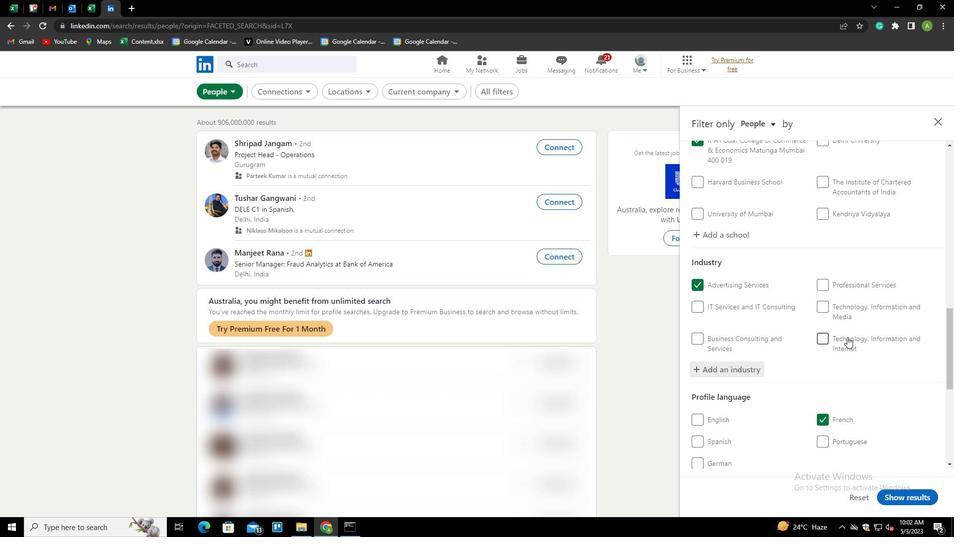 
Action: Mouse scrolled (847, 336) with delta (0, 0)
Screenshot: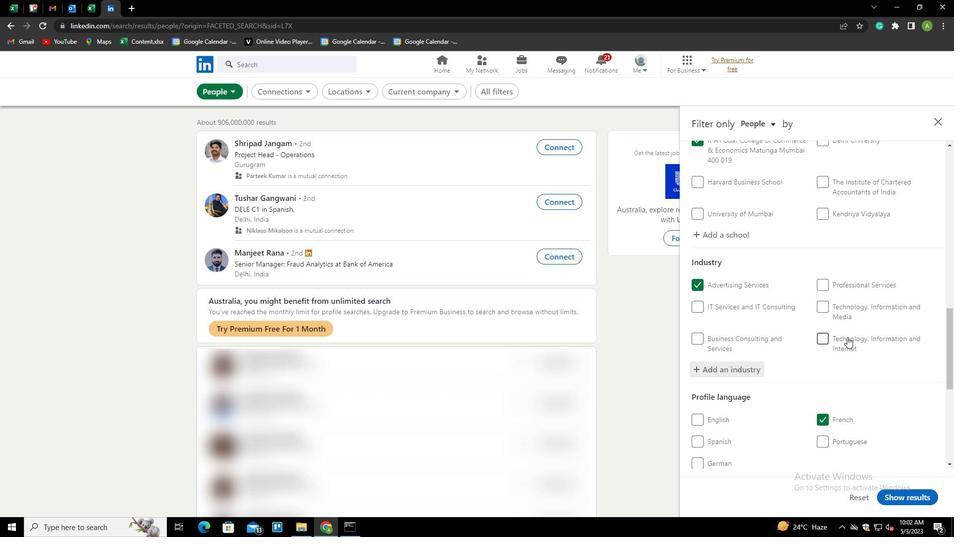 
Action: Mouse scrolled (847, 336) with delta (0, 0)
Screenshot: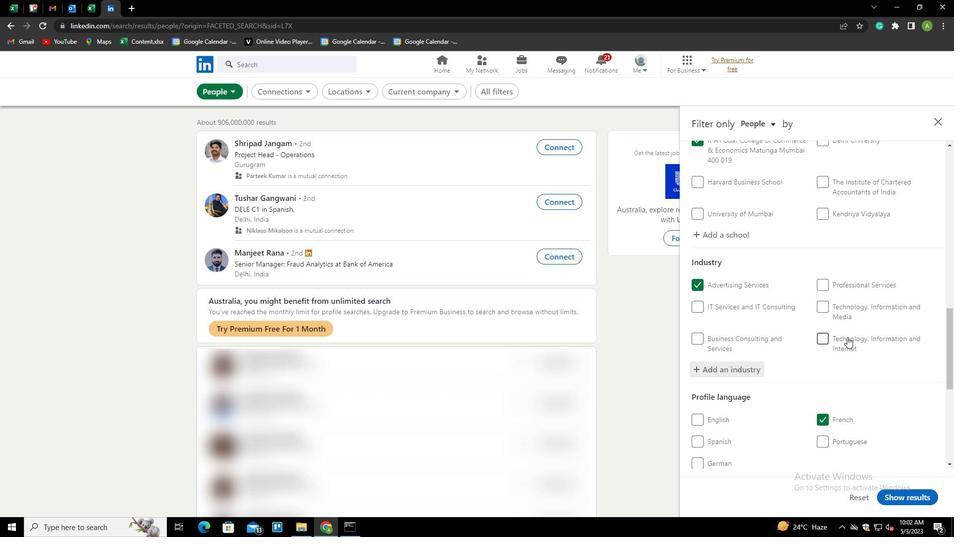 
Action: Mouse scrolled (847, 336) with delta (0, 0)
Screenshot: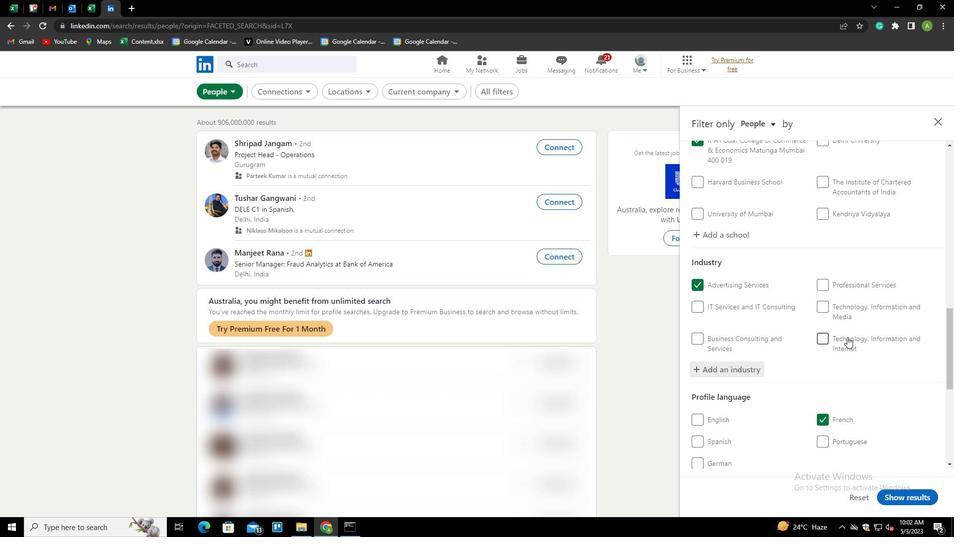 
Action: Mouse scrolled (847, 336) with delta (0, 0)
Screenshot: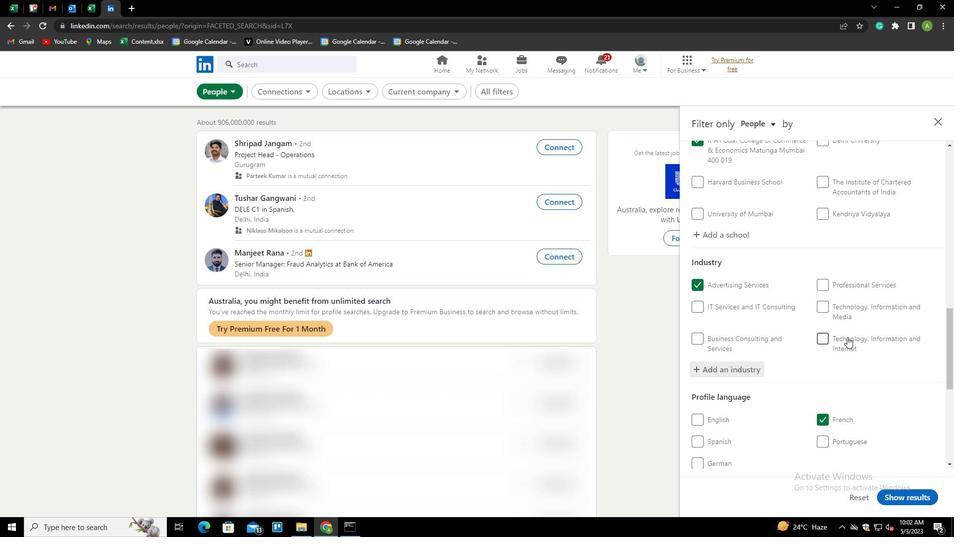 
Action: Mouse scrolled (847, 336) with delta (0, 0)
Screenshot: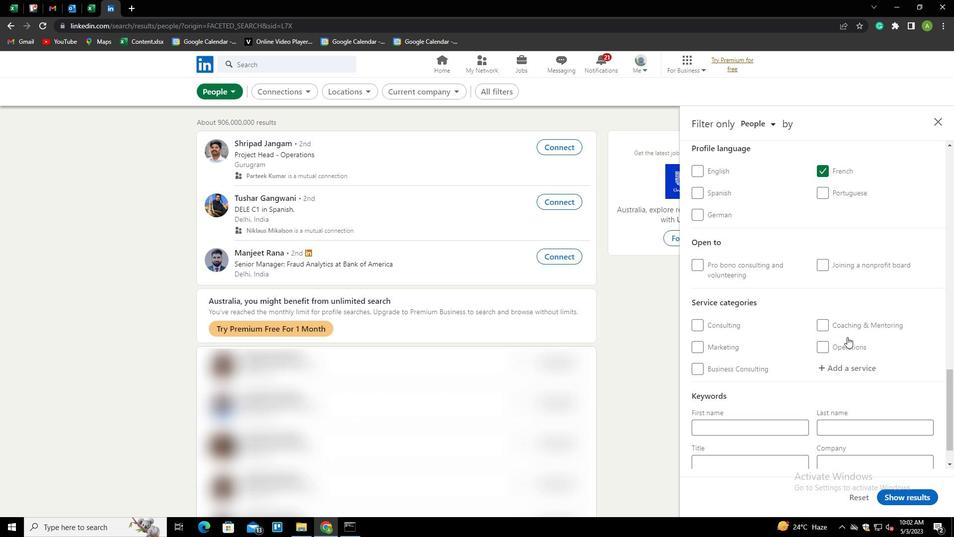 
Action: Mouse scrolled (847, 336) with delta (0, 0)
Screenshot: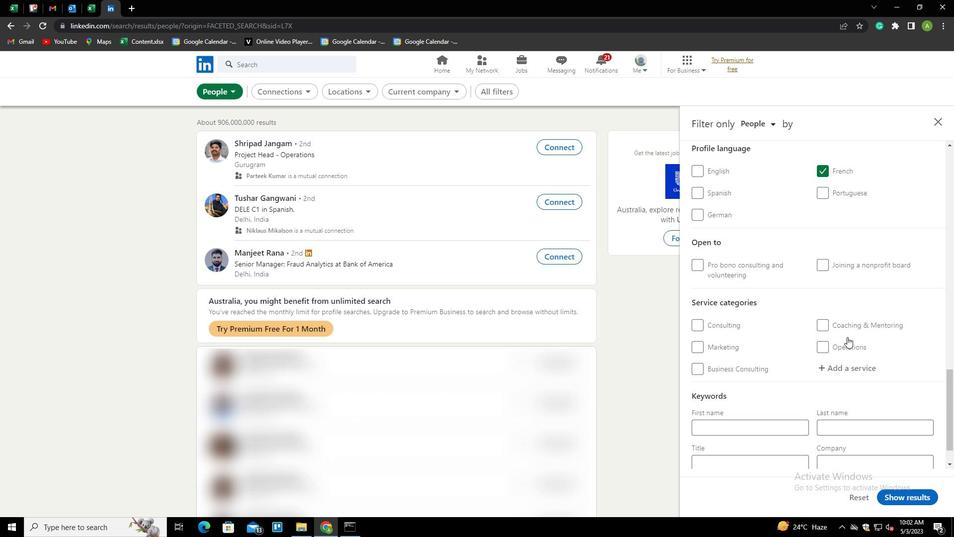 
Action: Mouse moved to (847, 331)
Screenshot: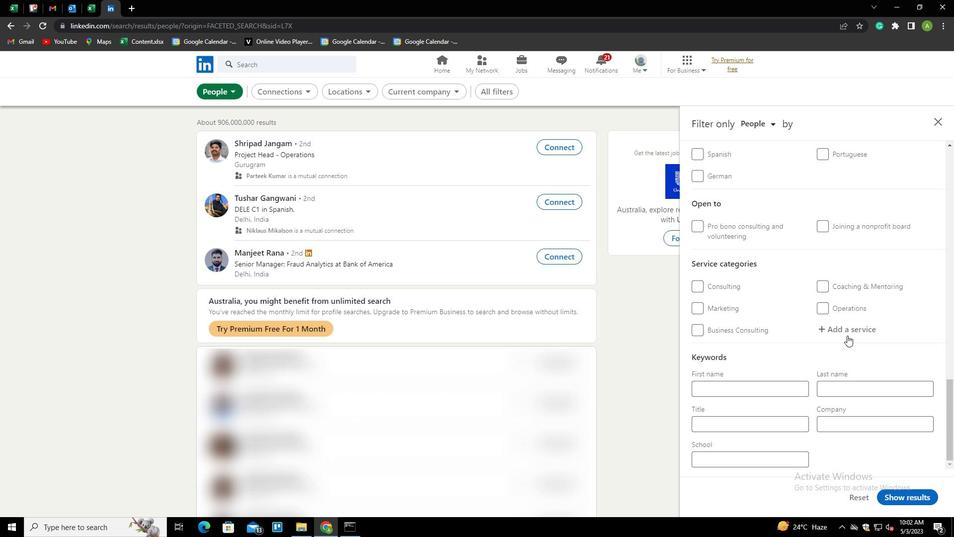 
Action: Mouse pressed left at (847, 331)
Screenshot: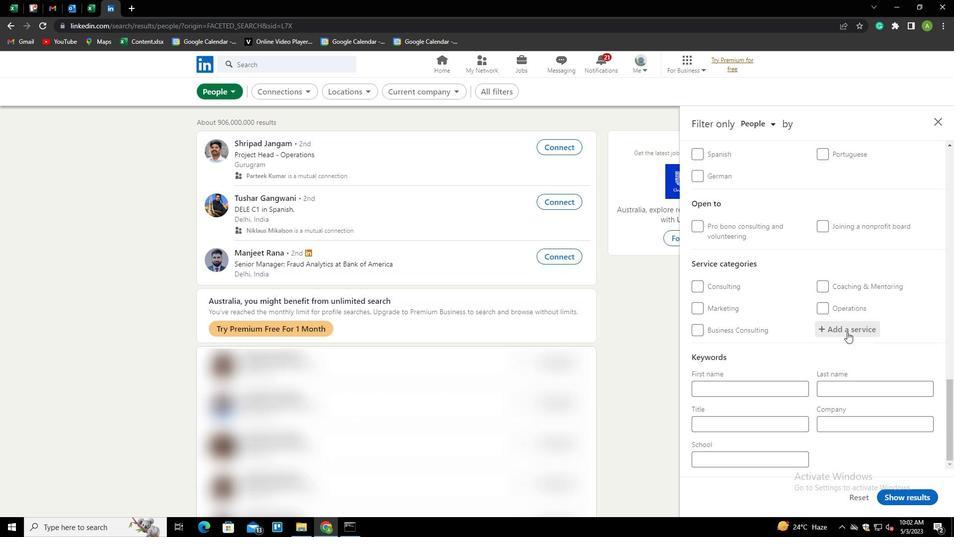 
Action: Key pressed <Key.shift>MARKET<Key.space><Key.shift>S<Key.shift><Key.backspace><Key.shift>STRATEGY<Key.down><Key.enter>
Screenshot: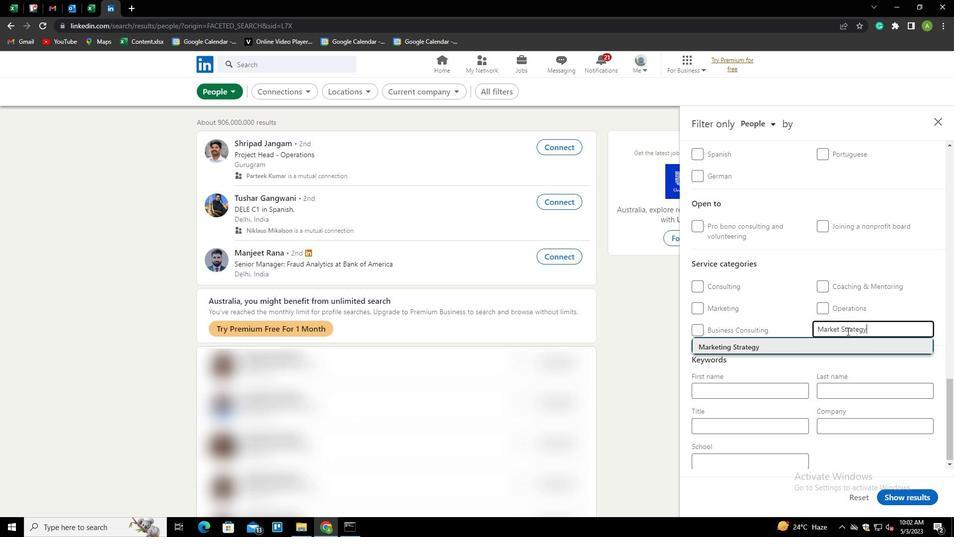 
Action: Mouse scrolled (847, 330) with delta (0, 0)
Screenshot: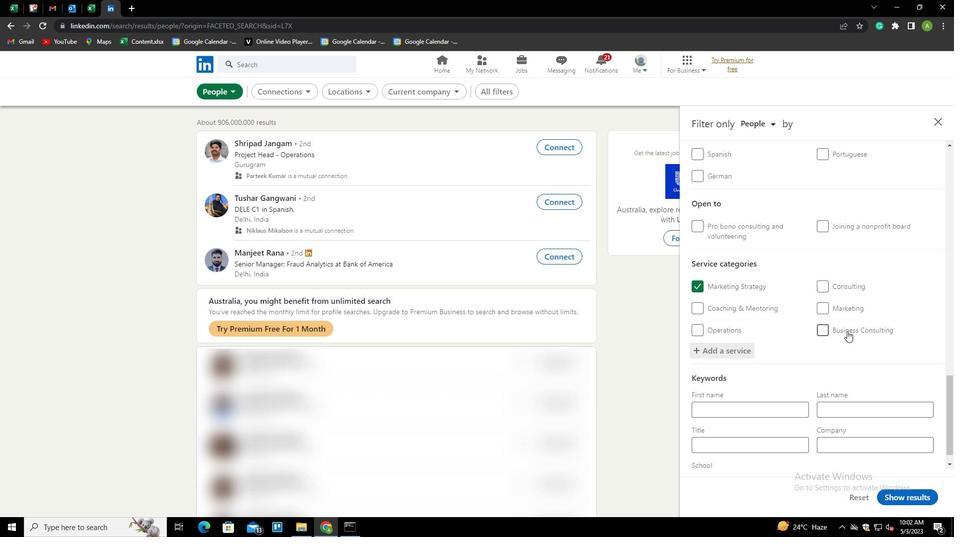 
Action: Mouse scrolled (847, 330) with delta (0, 0)
Screenshot: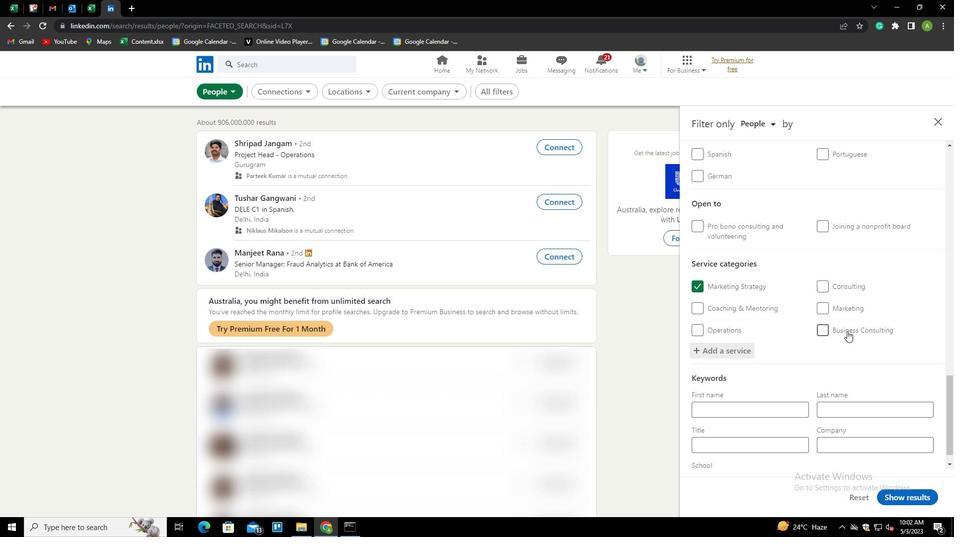 
Action: Mouse scrolled (847, 330) with delta (0, 0)
Screenshot: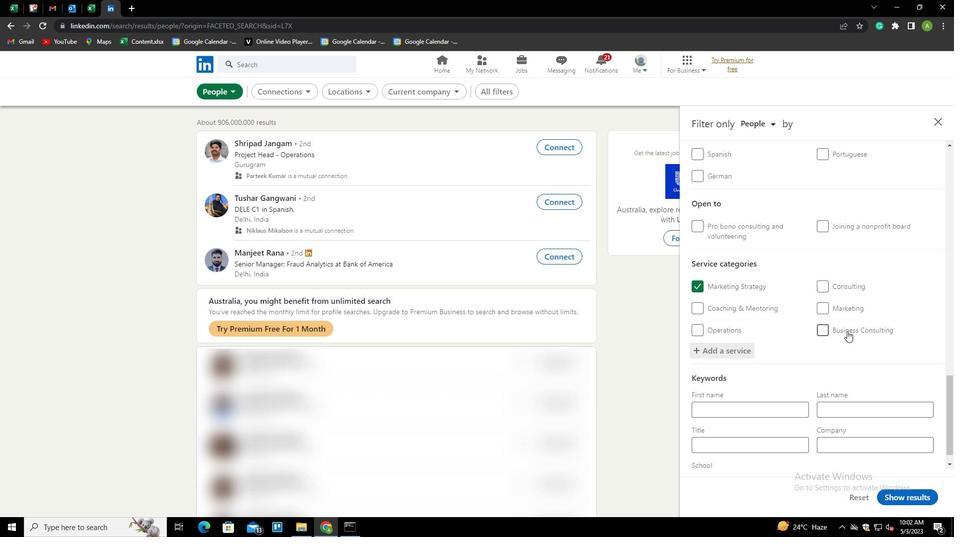 
Action: Mouse scrolled (847, 330) with delta (0, 0)
Screenshot: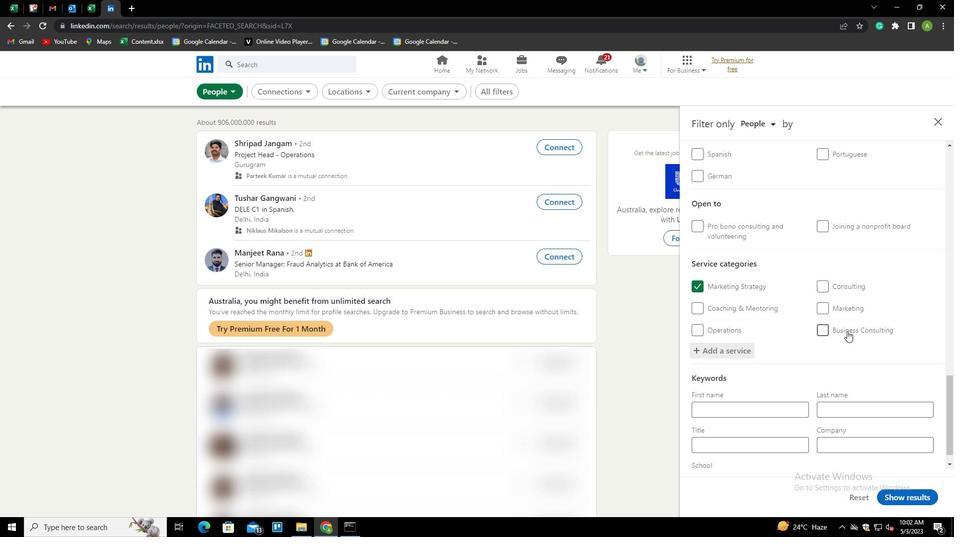 
Action: Mouse scrolled (847, 330) with delta (0, 0)
Screenshot: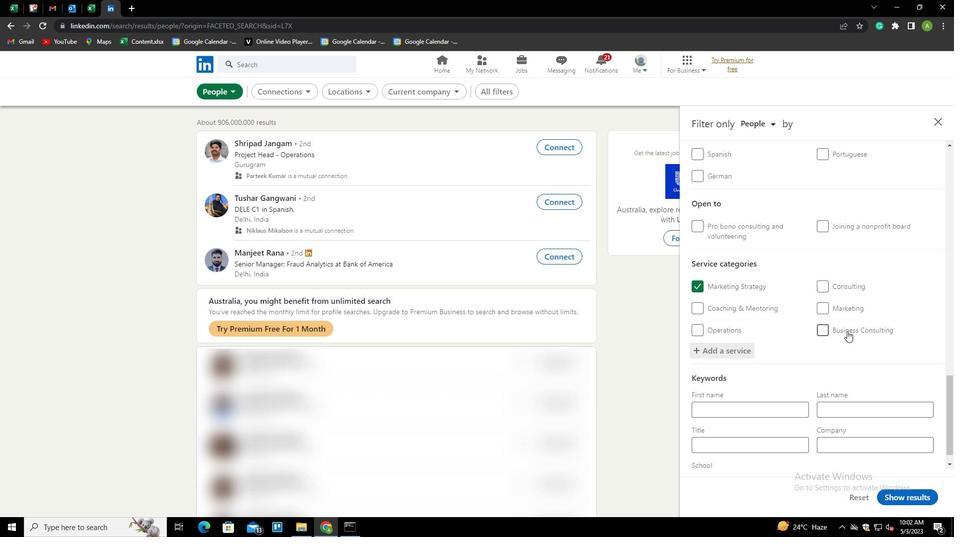 
Action: Mouse scrolled (847, 330) with delta (0, 0)
Screenshot: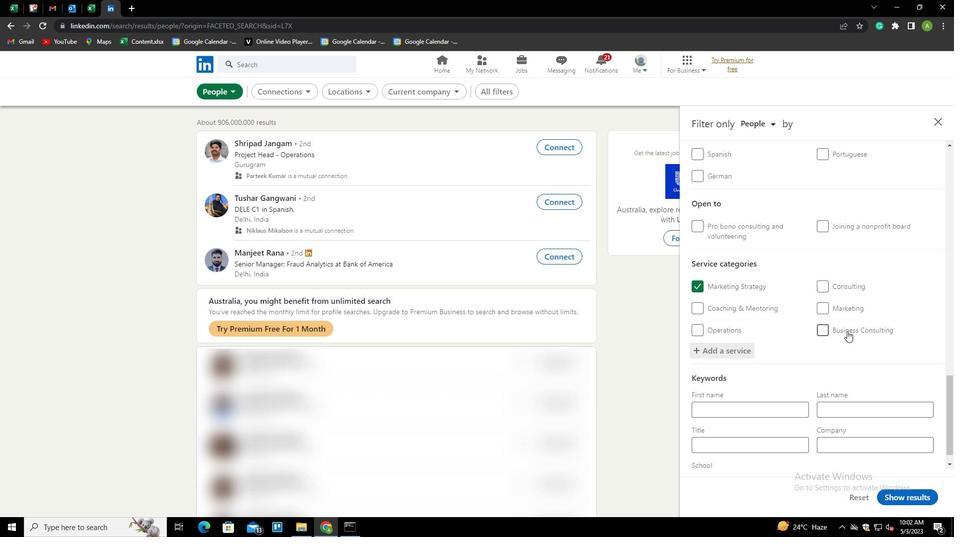 
Action: Mouse moved to (761, 419)
Screenshot: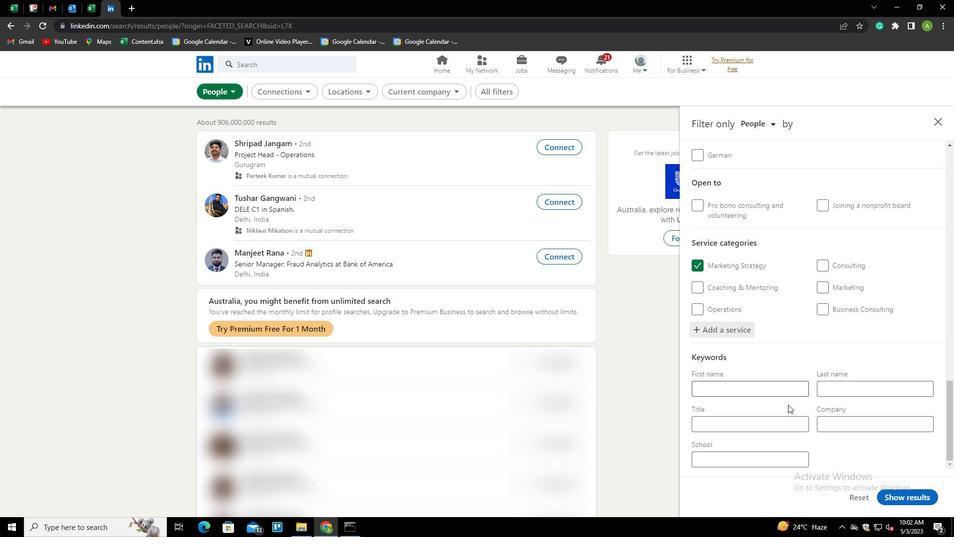 
Action: Mouse pressed left at (761, 419)
Screenshot: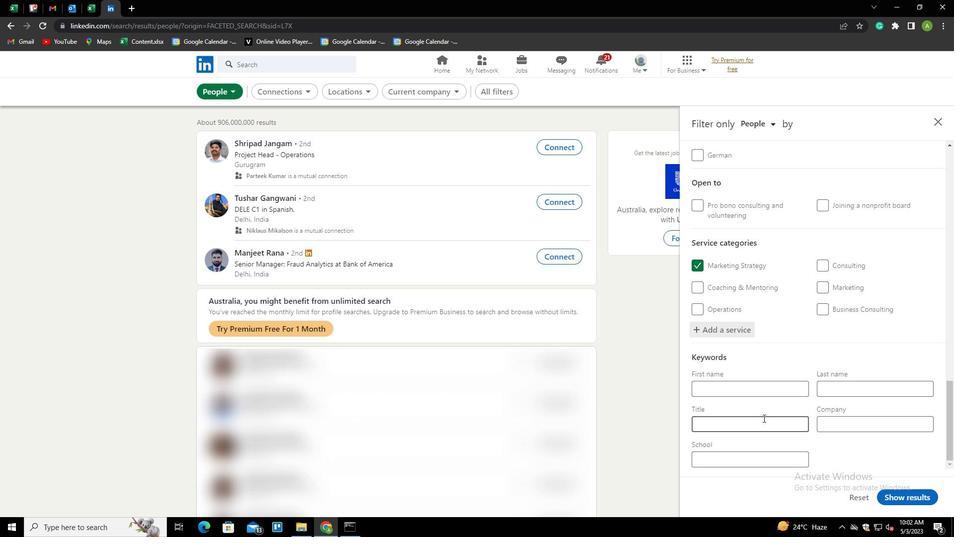 
Action: Key pressed <Key.shift>SECRETARY
Screenshot: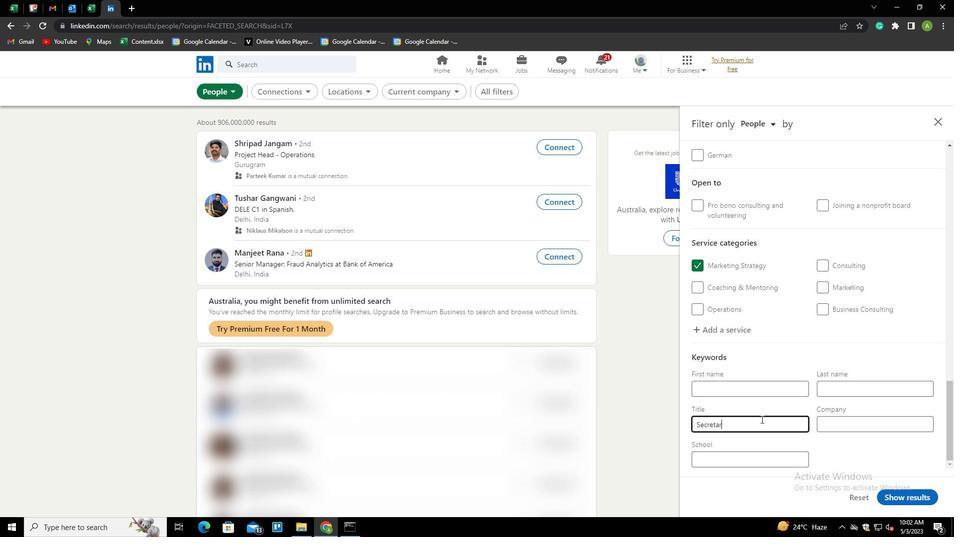 
Action: Mouse moved to (847, 458)
Screenshot: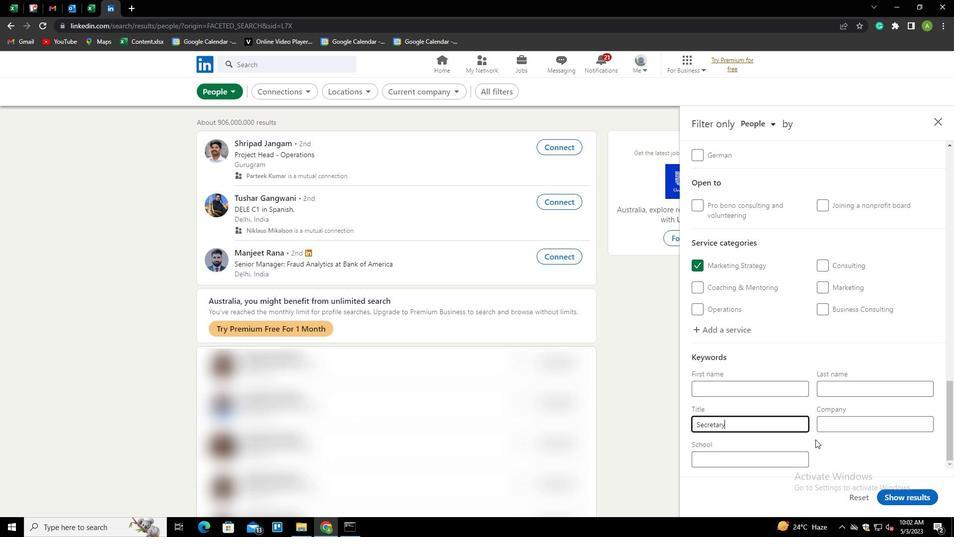 
Action: Mouse pressed left at (847, 458)
Screenshot: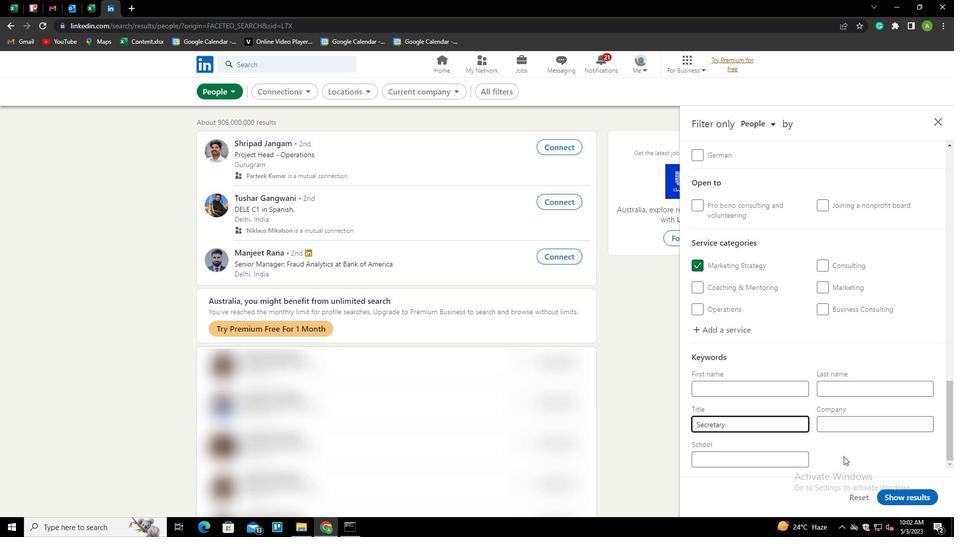 
Action: Mouse moved to (915, 494)
Screenshot: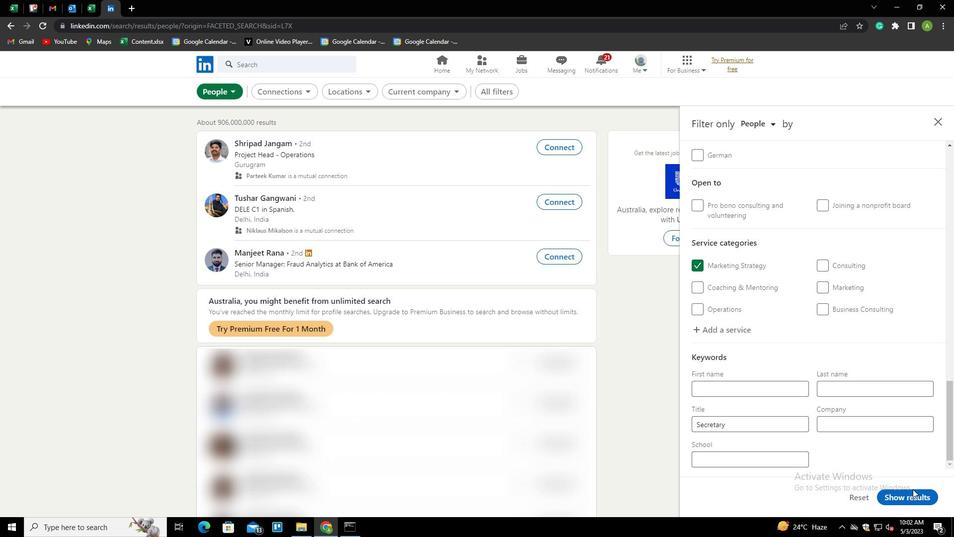 
Action: Mouse pressed left at (915, 494)
Screenshot: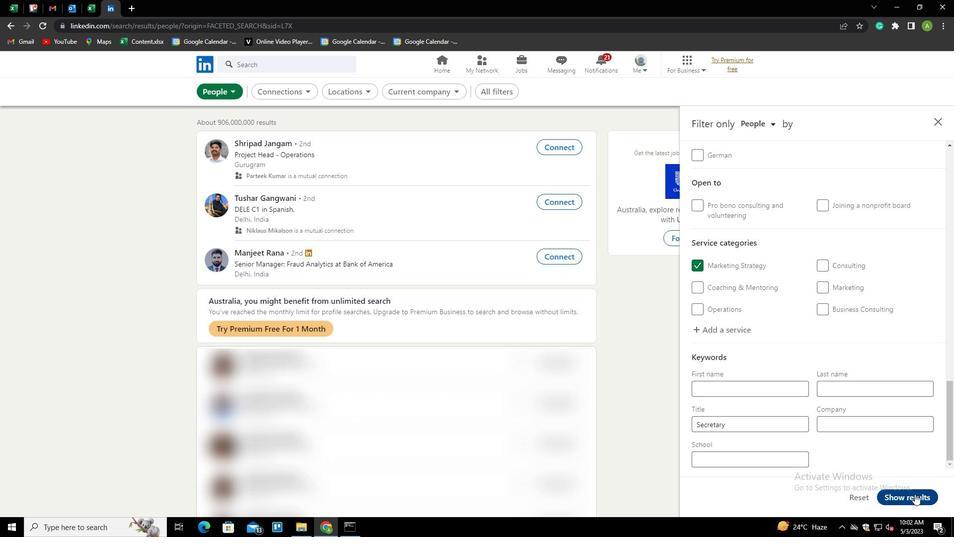 
